 Task: Find connections with filter location Barras with filter topic #jobwith filter profile language English with filter current company SS&C Blue Prism with filter school Makhanlal Chaturvedi National University of Journalism and Communication, Bhopal with filter industry Fine Arts Schools with filter service category Corporate Law with filter keywords title Marketing Director
Action: Mouse moved to (485, 100)
Screenshot: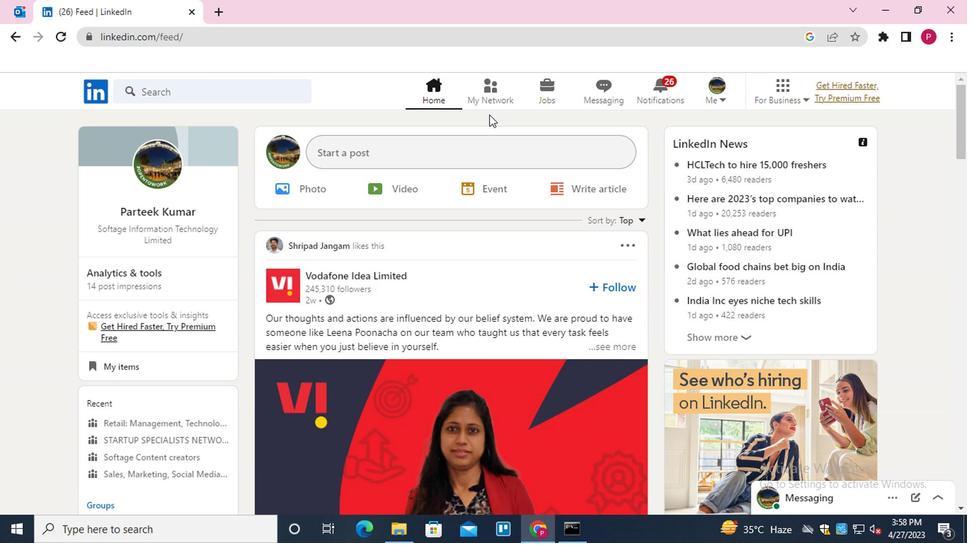 
Action: Mouse pressed left at (485, 100)
Screenshot: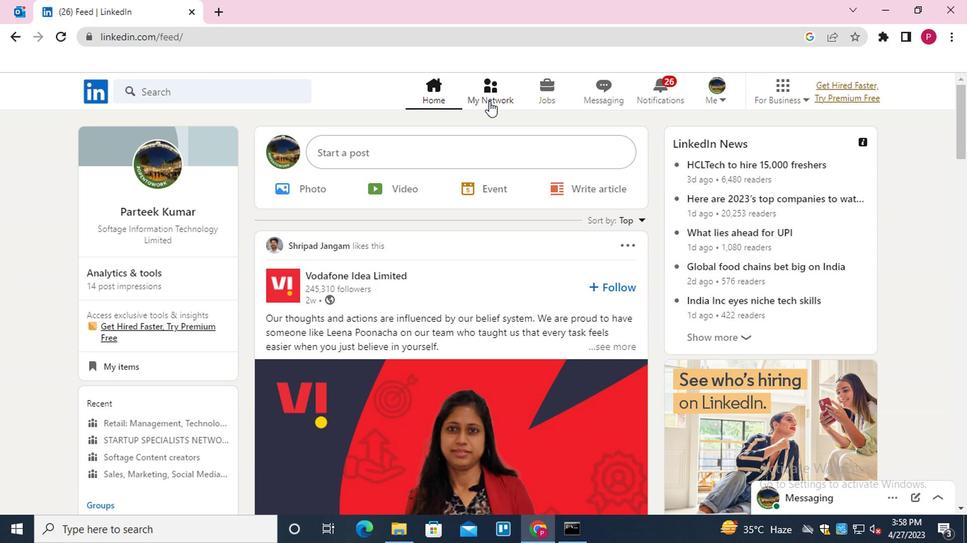 
Action: Mouse moved to (259, 177)
Screenshot: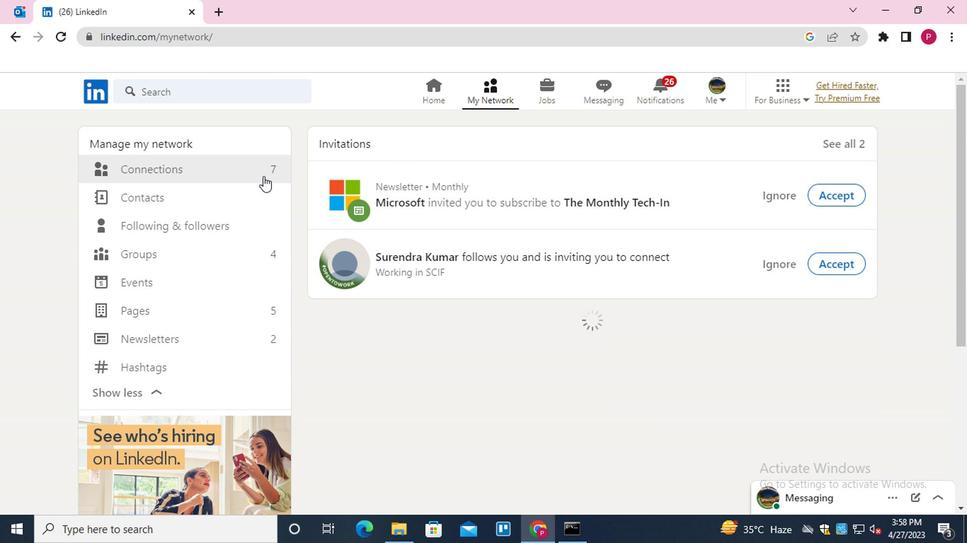 
Action: Mouse pressed left at (259, 177)
Screenshot: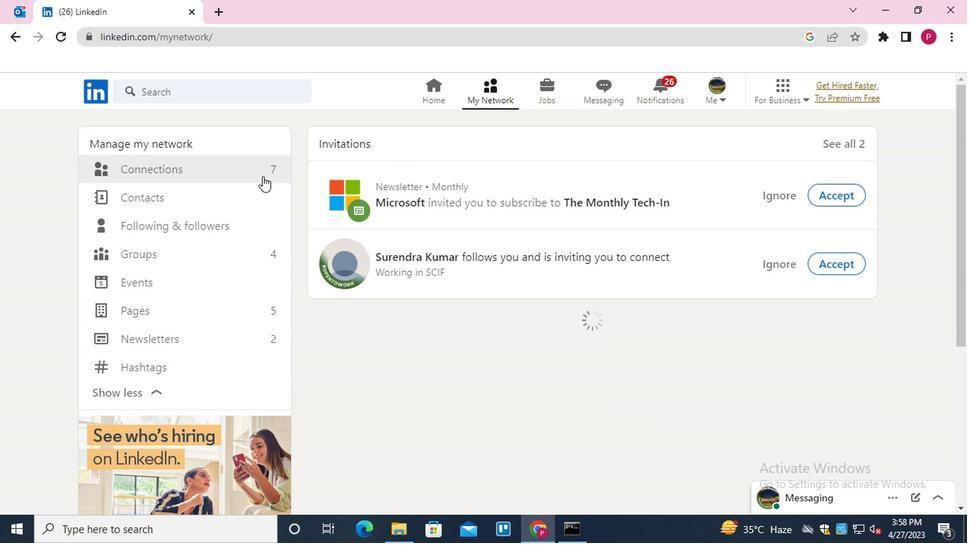 
Action: Mouse moved to (565, 171)
Screenshot: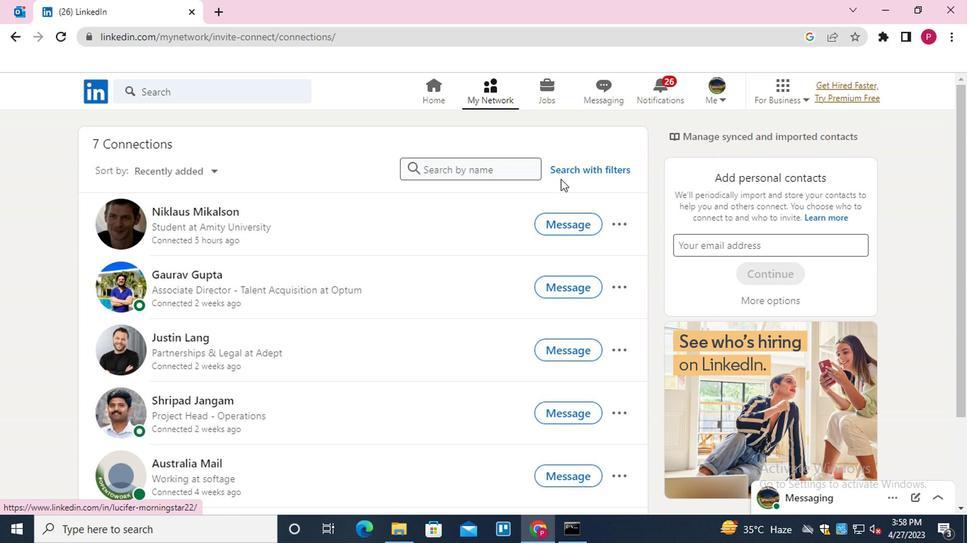 
Action: Mouse pressed left at (565, 171)
Screenshot: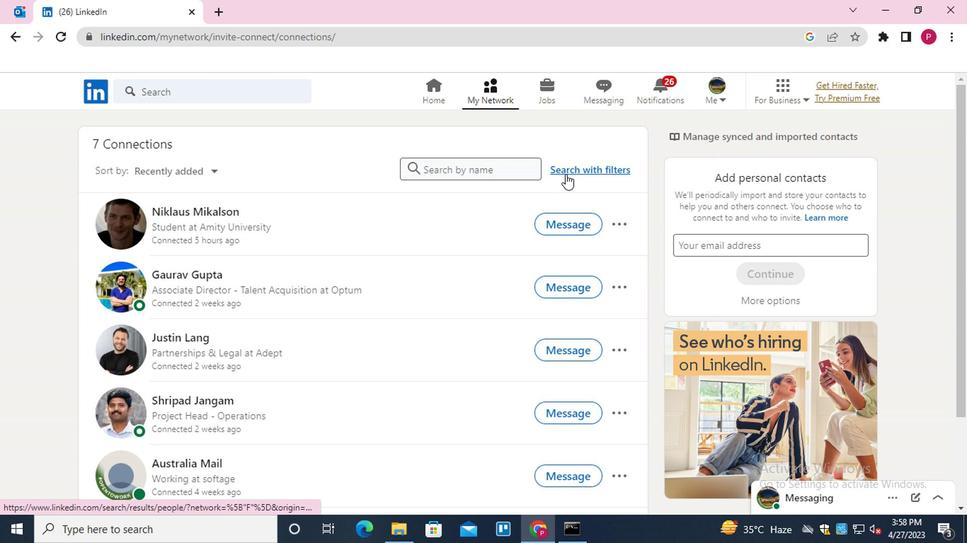 
Action: Mouse moved to (521, 134)
Screenshot: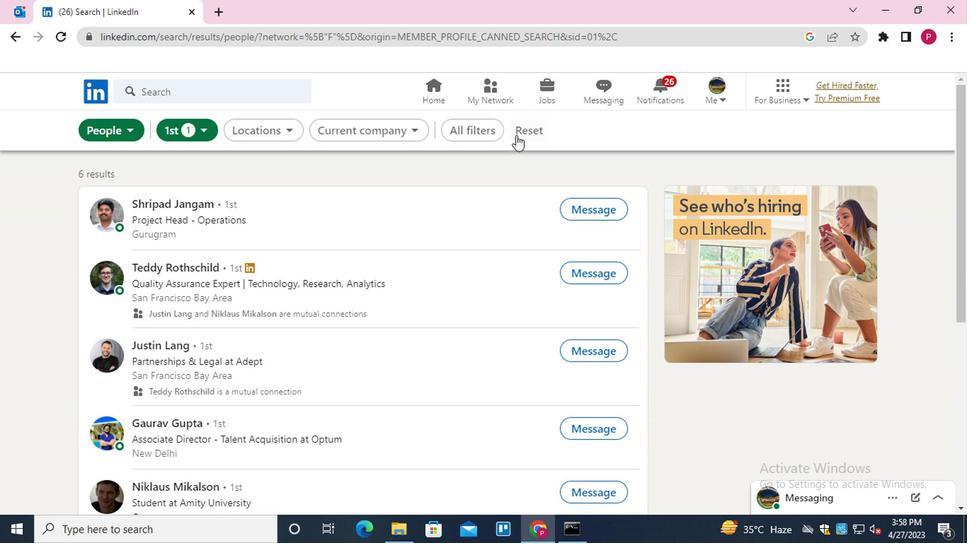 
Action: Mouse pressed left at (521, 134)
Screenshot: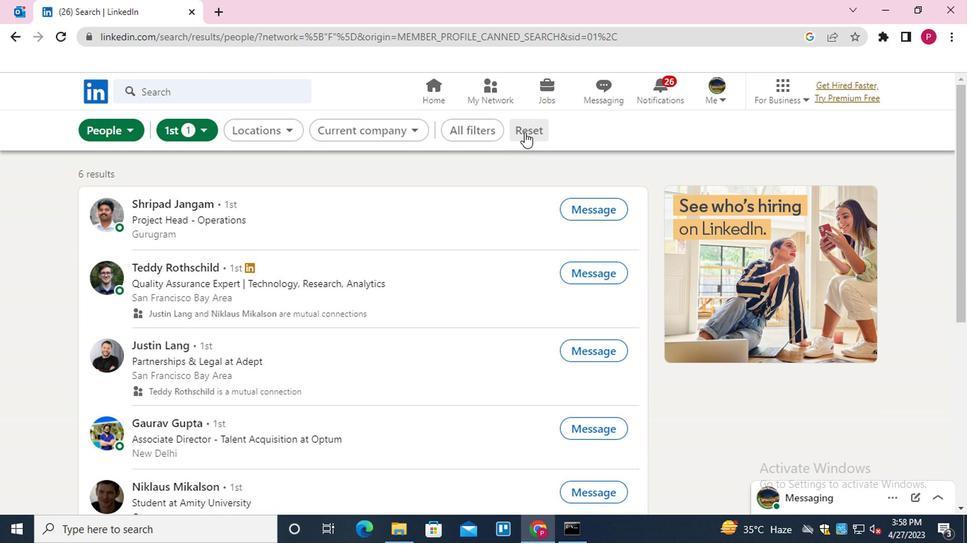 
Action: Mouse moved to (507, 137)
Screenshot: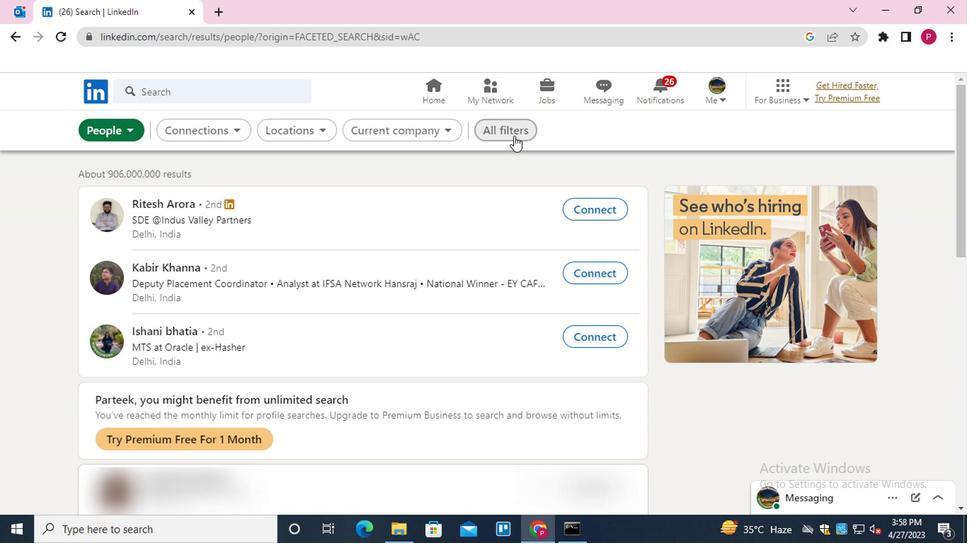 
Action: Mouse pressed left at (507, 137)
Screenshot: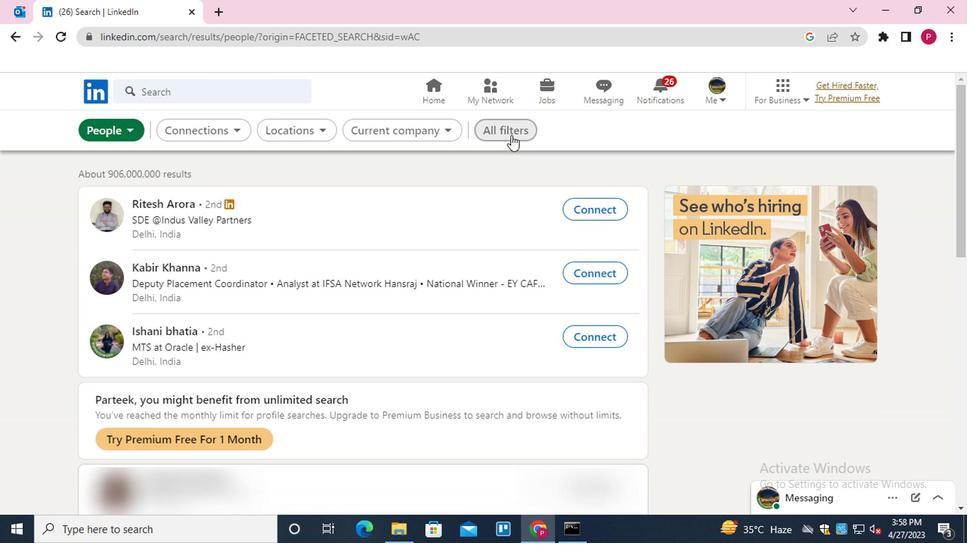
Action: Mouse moved to (664, 303)
Screenshot: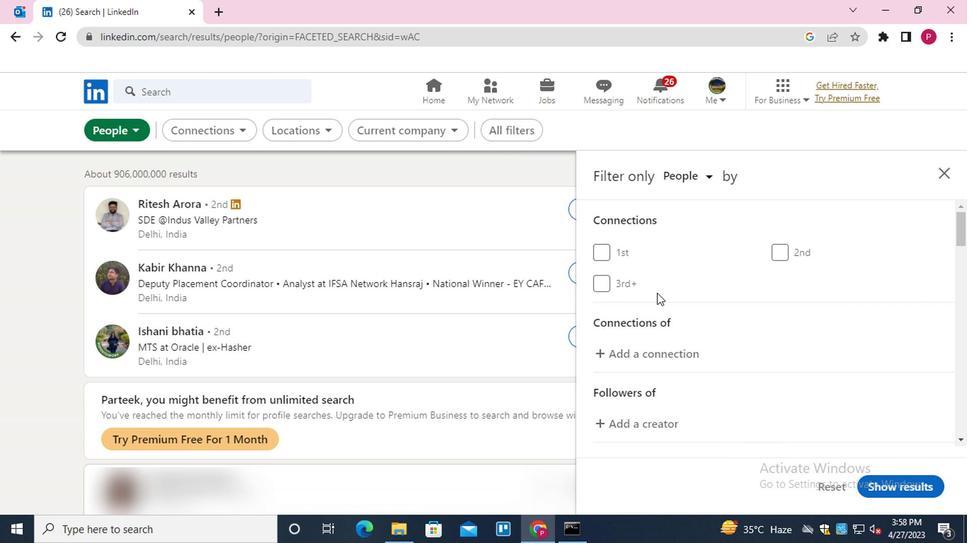 
Action: Mouse scrolled (664, 302) with delta (0, 0)
Screenshot: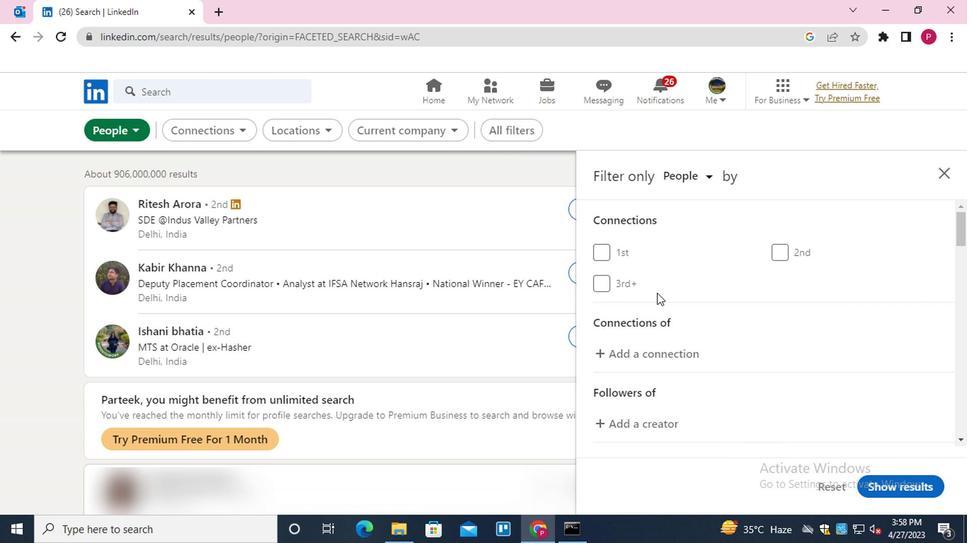 
Action: Mouse moved to (673, 312)
Screenshot: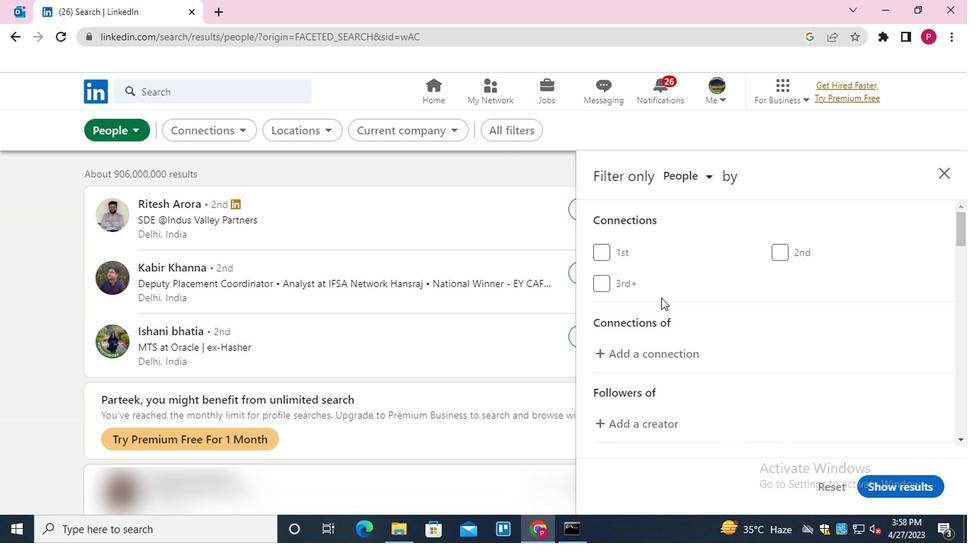 
Action: Mouse scrolled (673, 312) with delta (0, 0)
Screenshot: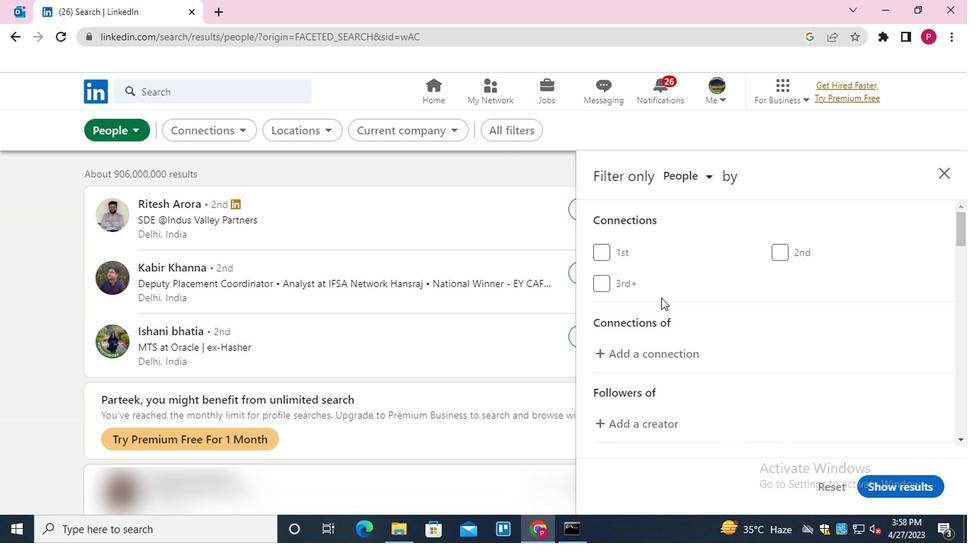 
Action: Mouse moved to (694, 325)
Screenshot: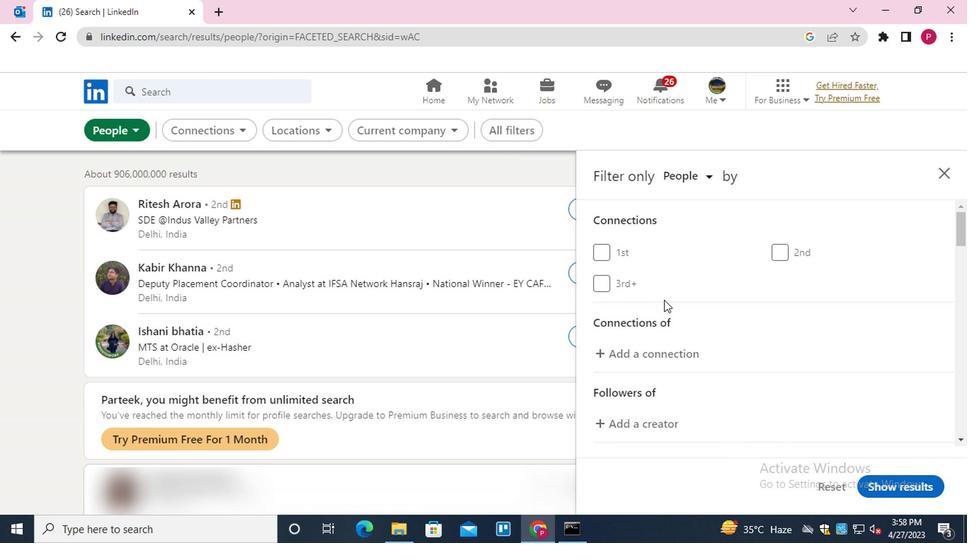
Action: Mouse scrolled (694, 325) with delta (0, 0)
Screenshot: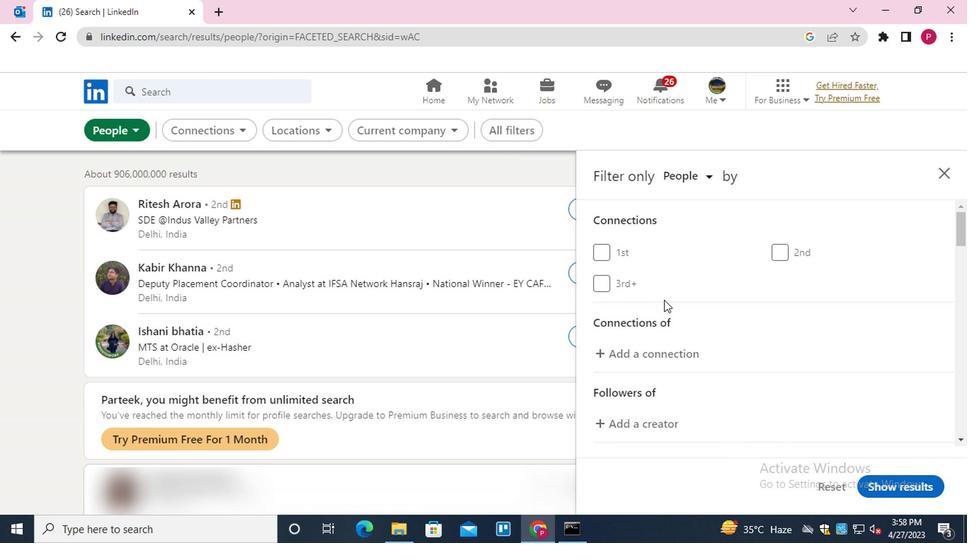 
Action: Mouse moved to (830, 400)
Screenshot: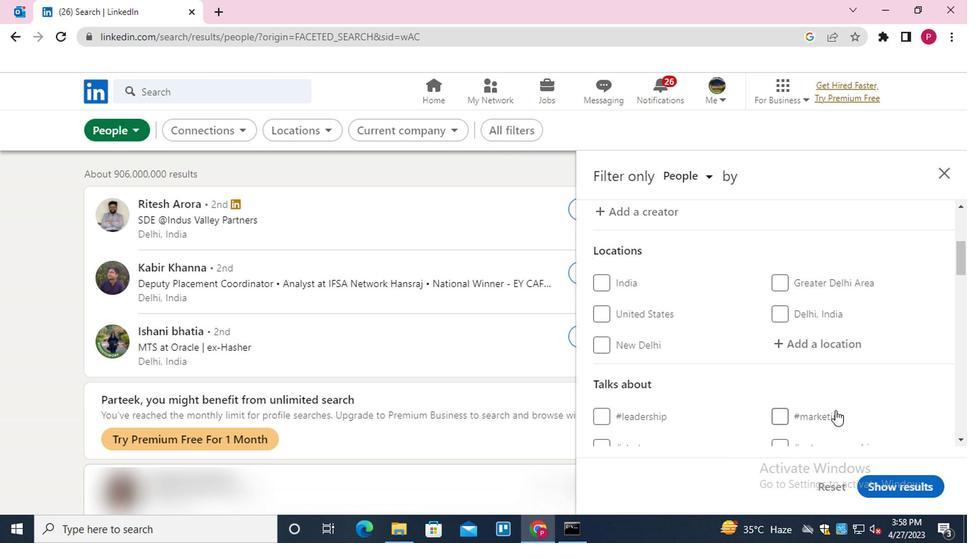 
Action: Mouse scrolled (830, 399) with delta (0, -1)
Screenshot: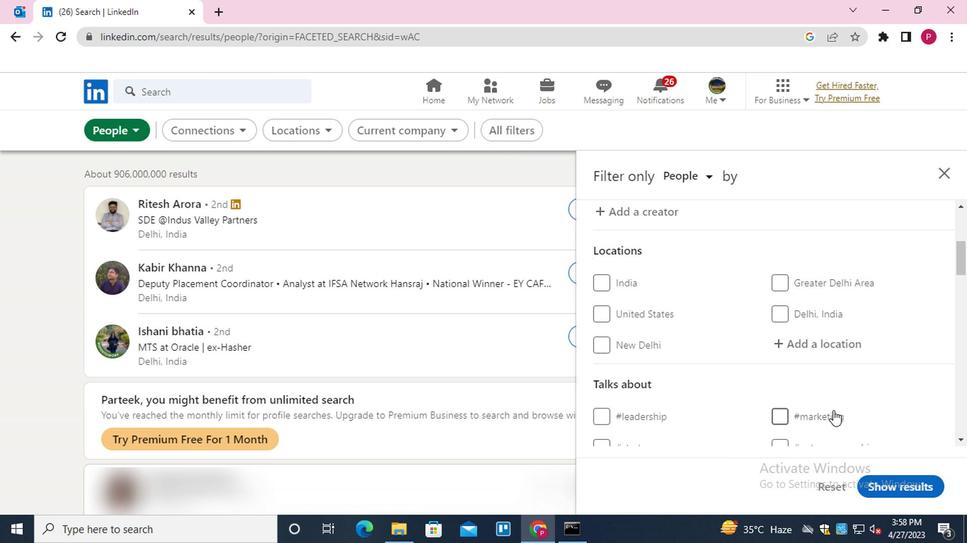 
Action: Mouse moved to (820, 400)
Screenshot: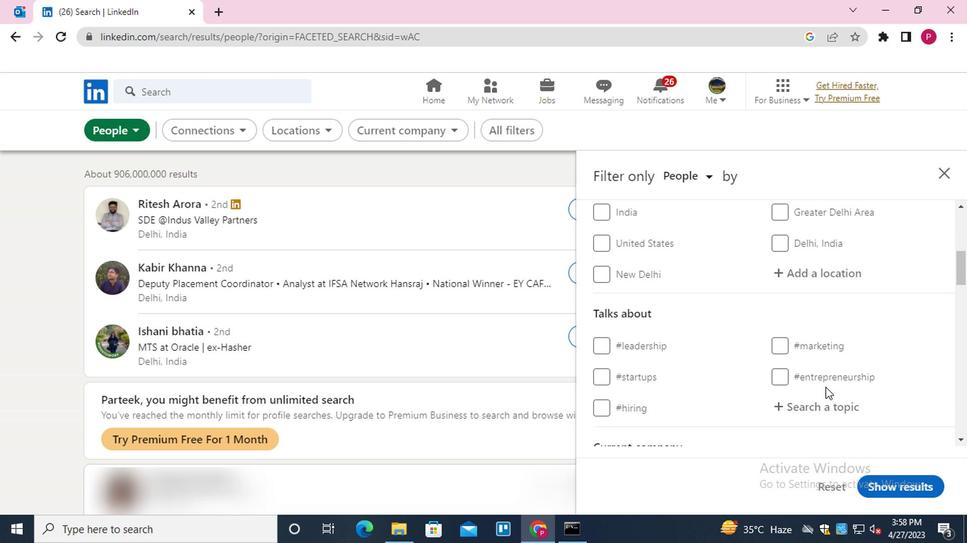 
Action: Mouse pressed left at (820, 400)
Screenshot: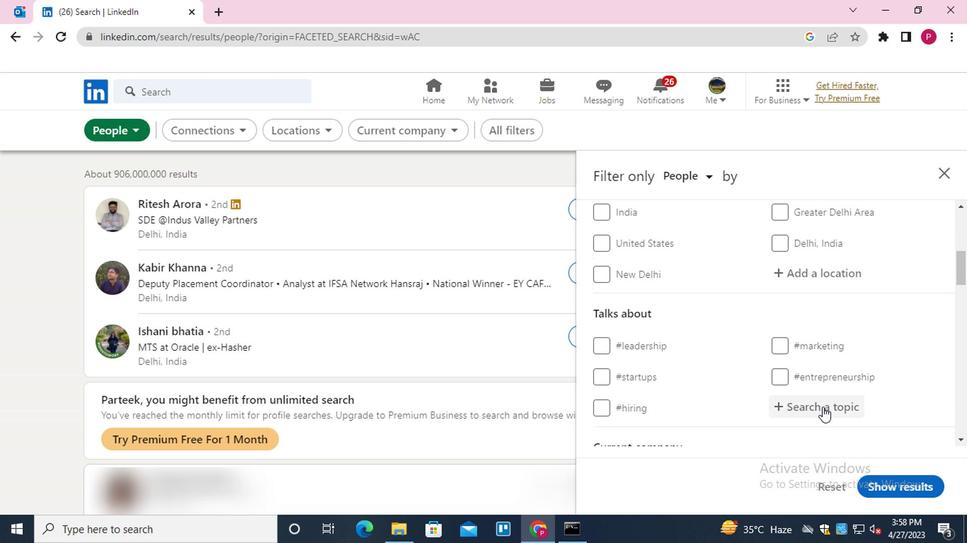 
Action: Mouse moved to (822, 275)
Screenshot: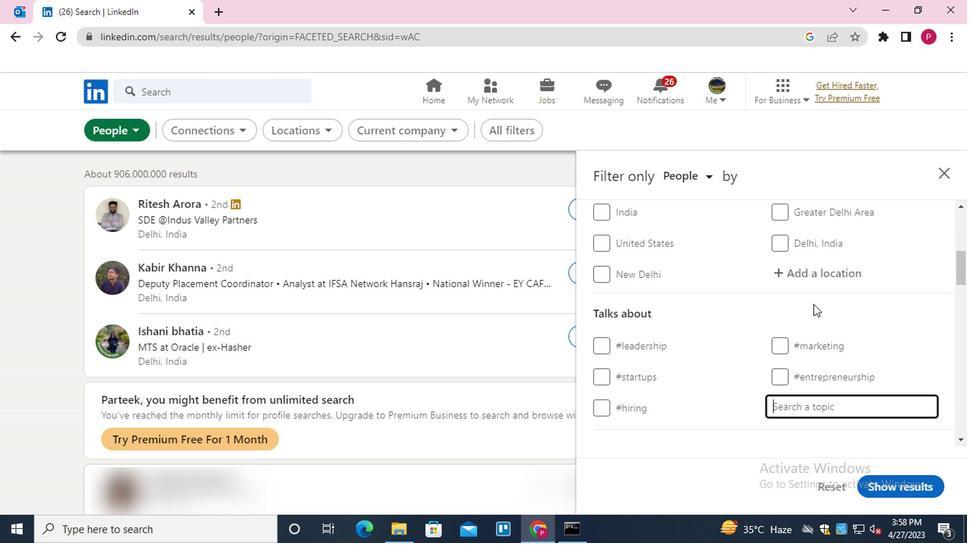 
Action: Mouse pressed left at (822, 275)
Screenshot: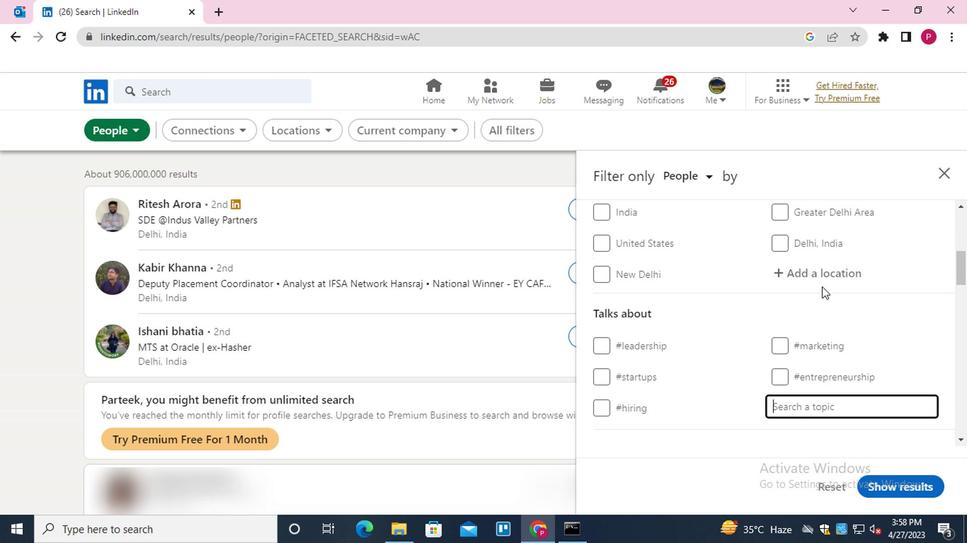 
Action: Key pressed <Key.shift>BARAS<Key.backspace><Key.backspace><Key.backspace>RRAS<Key.down><Key.enter>
Screenshot: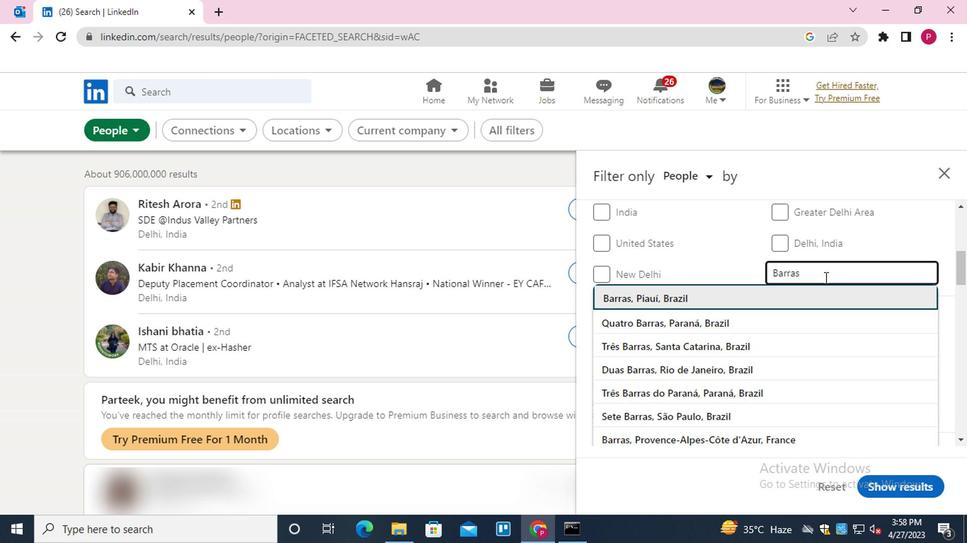 
Action: Mouse moved to (748, 294)
Screenshot: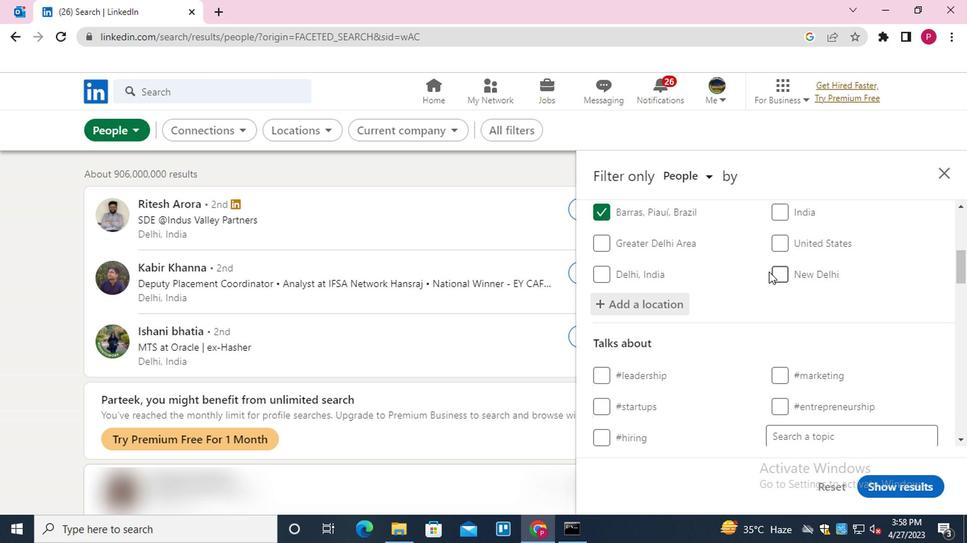 
Action: Mouse scrolled (748, 293) with delta (0, -1)
Screenshot: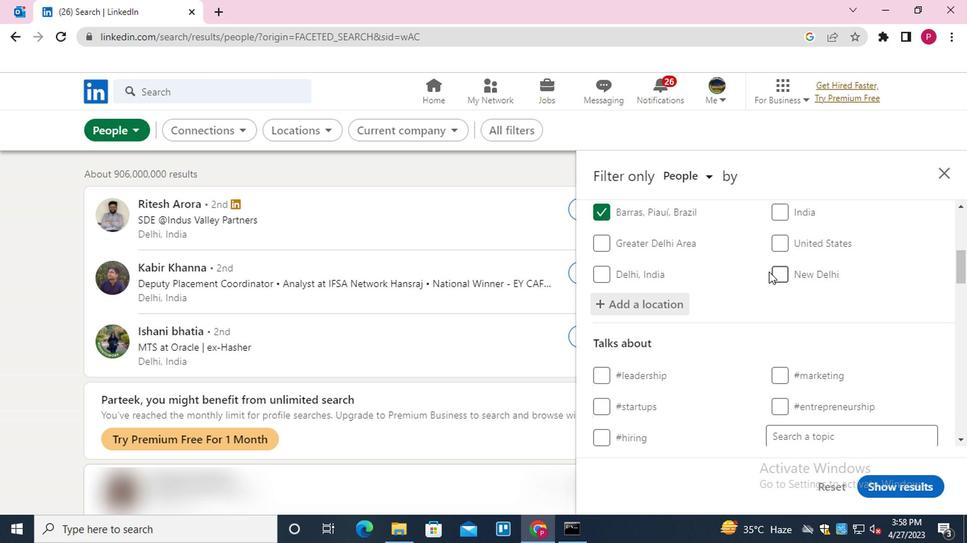 
Action: Mouse moved to (748, 295)
Screenshot: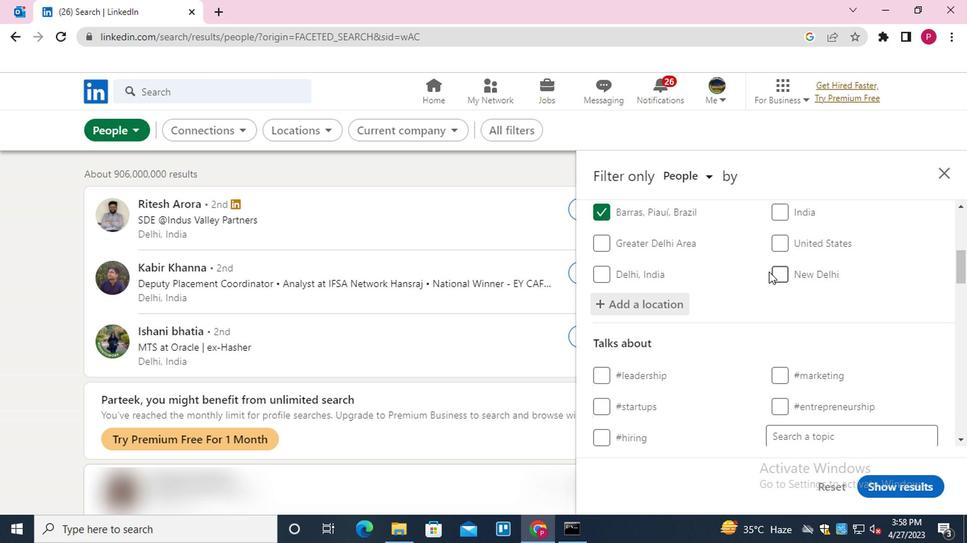 
Action: Mouse scrolled (748, 295) with delta (0, 0)
Screenshot: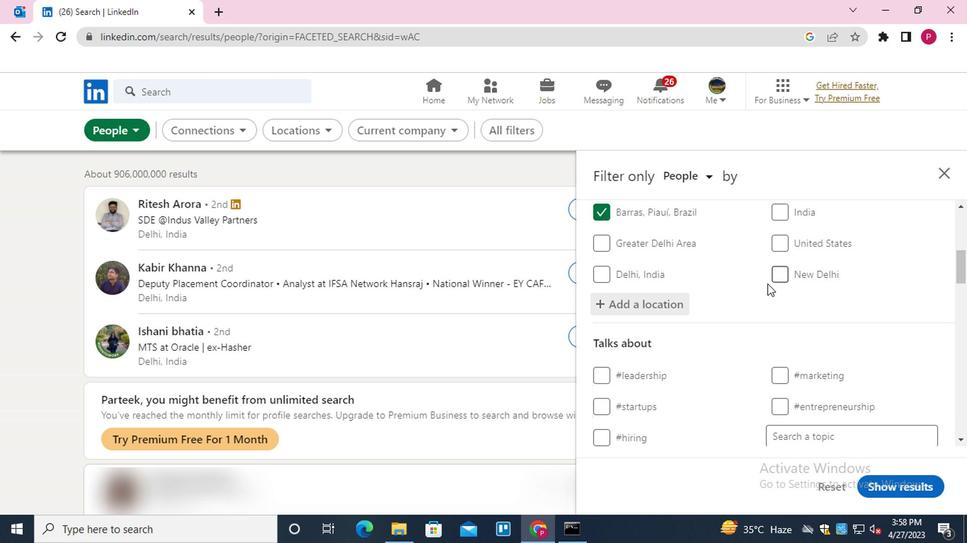 
Action: Mouse moved to (748, 296)
Screenshot: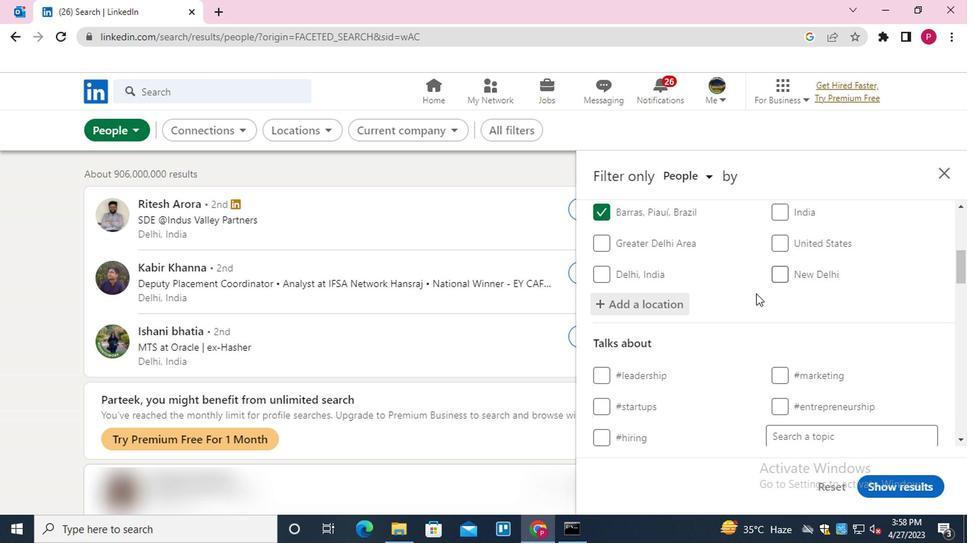 
Action: Mouse scrolled (748, 295) with delta (0, -1)
Screenshot: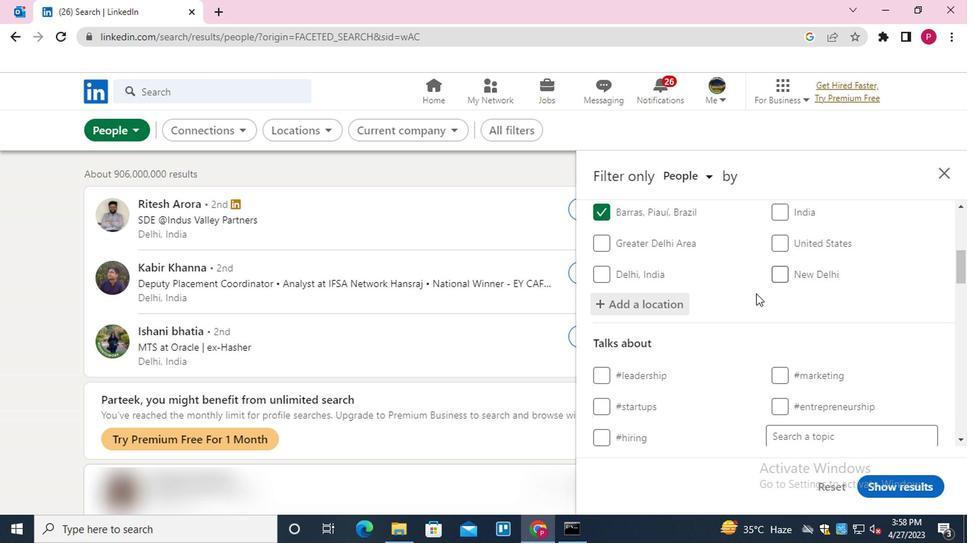 
Action: Mouse moved to (834, 217)
Screenshot: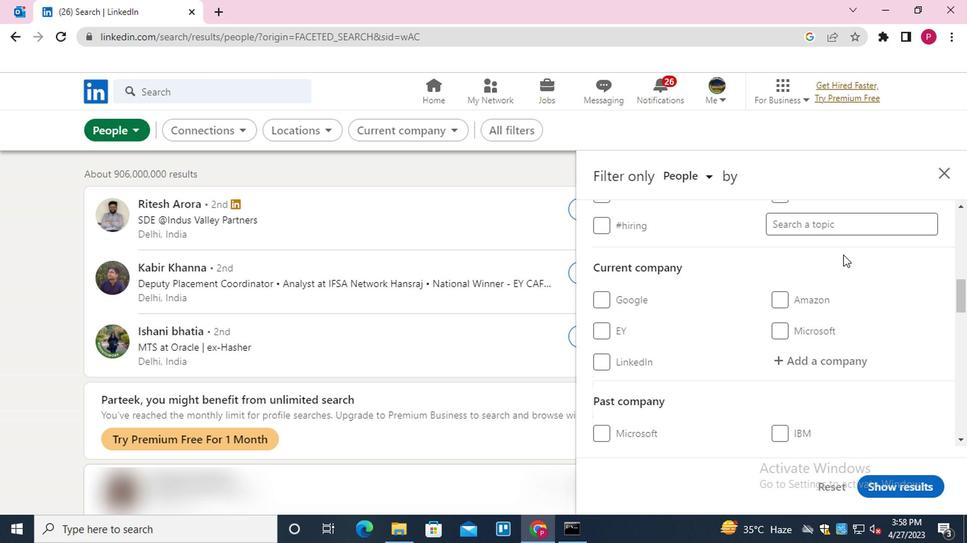 
Action: Mouse pressed left at (834, 217)
Screenshot: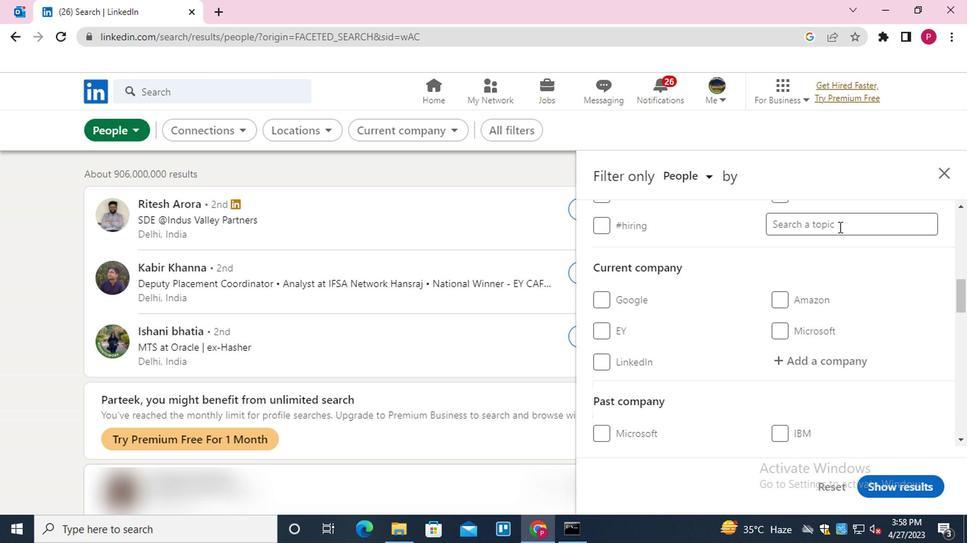
Action: Key pressed JOB<Key.down><Key.enter>
Screenshot: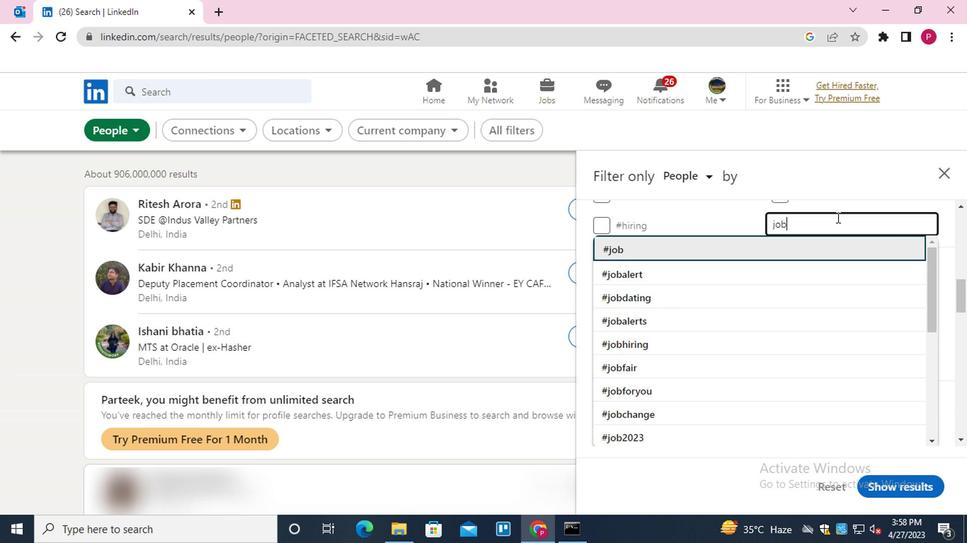 
Action: Mouse moved to (772, 274)
Screenshot: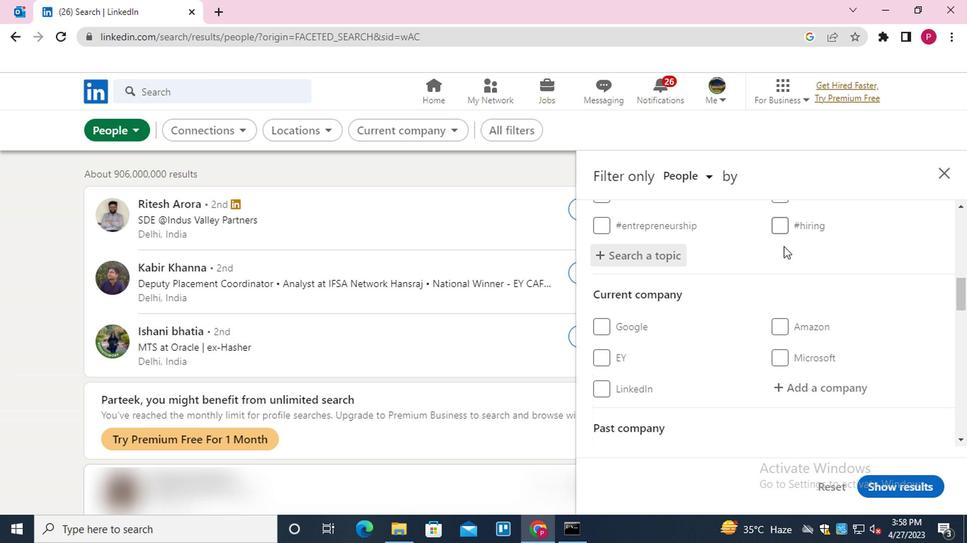 
Action: Mouse scrolled (772, 273) with delta (0, -1)
Screenshot: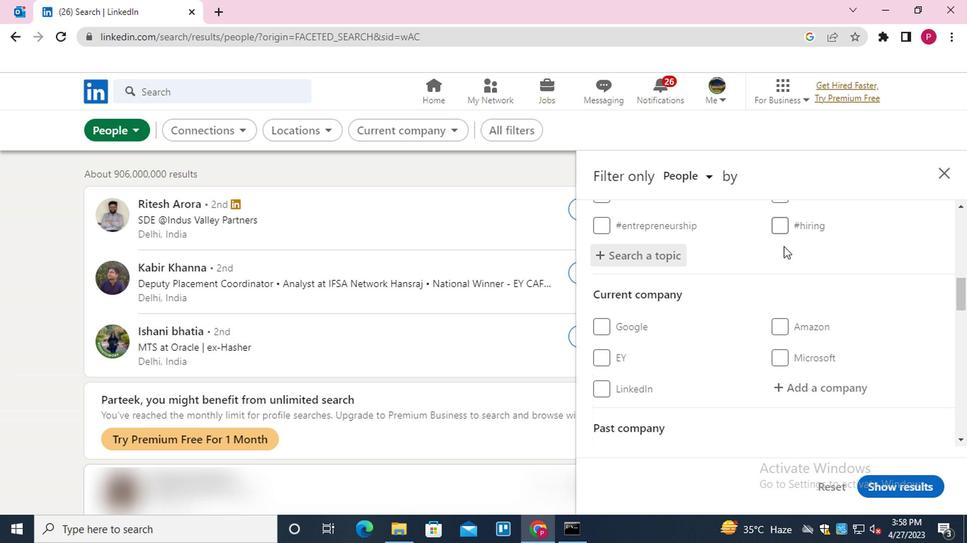 
Action: Mouse moved to (770, 285)
Screenshot: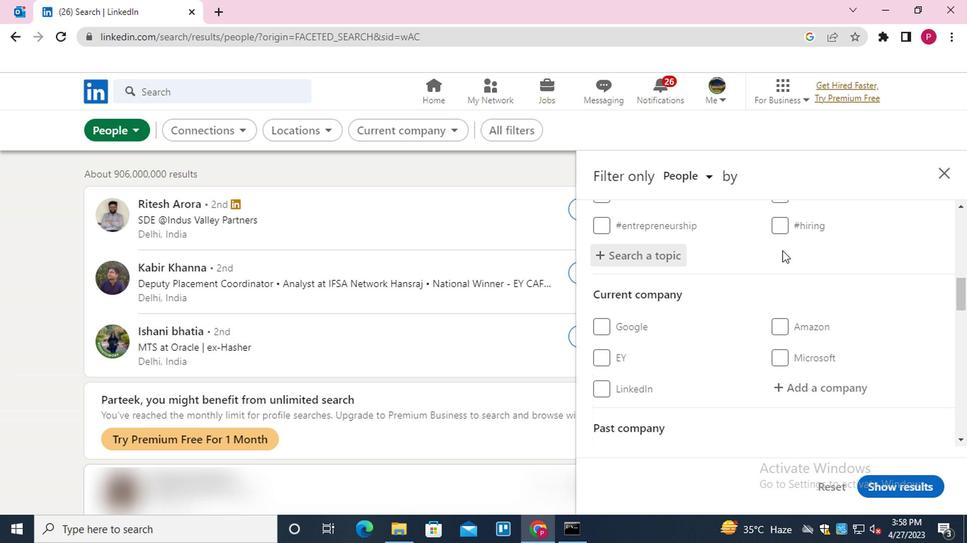 
Action: Mouse scrolled (770, 284) with delta (0, -1)
Screenshot: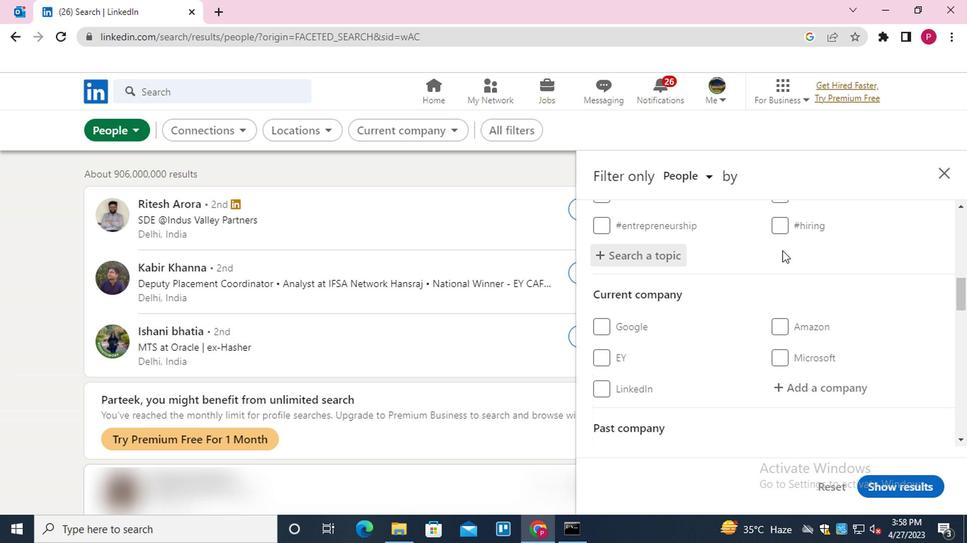 
Action: Mouse moved to (767, 289)
Screenshot: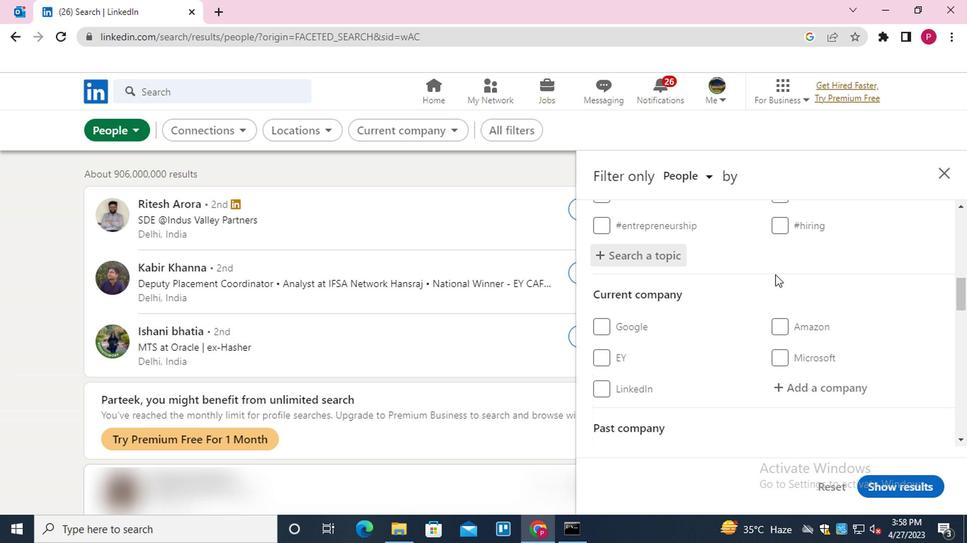 
Action: Mouse scrolled (767, 289) with delta (0, 0)
Screenshot: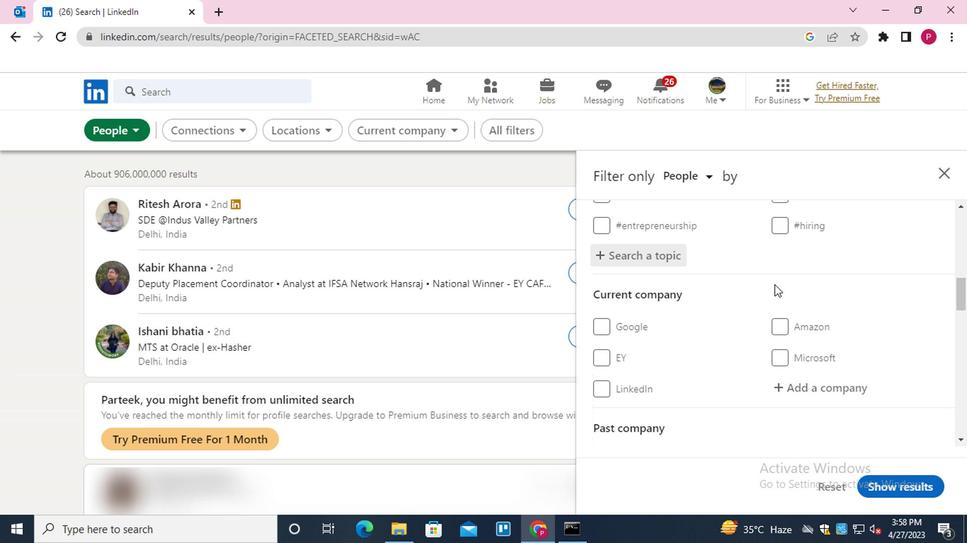 
Action: Mouse moved to (761, 295)
Screenshot: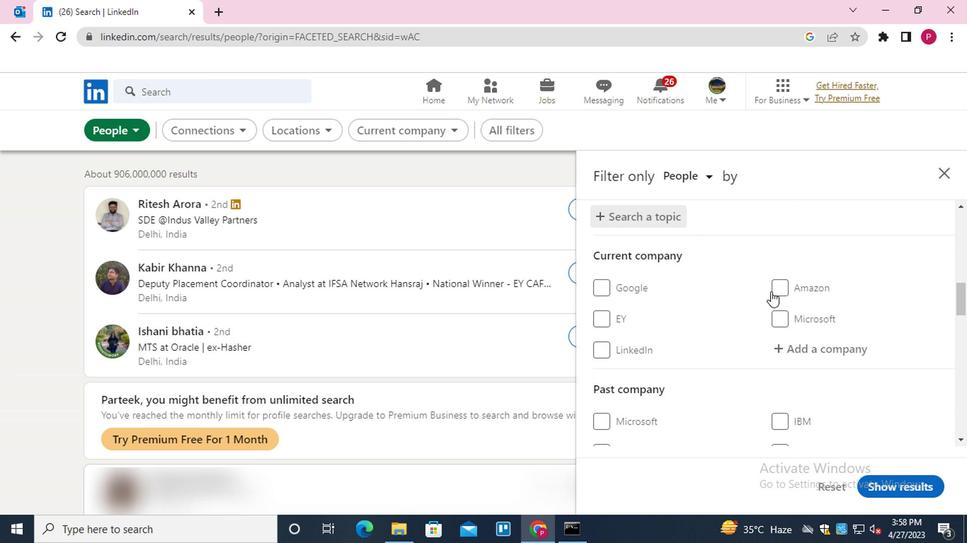 
Action: Mouse scrolled (761, 294) with delta (0, 0)
Screenshot: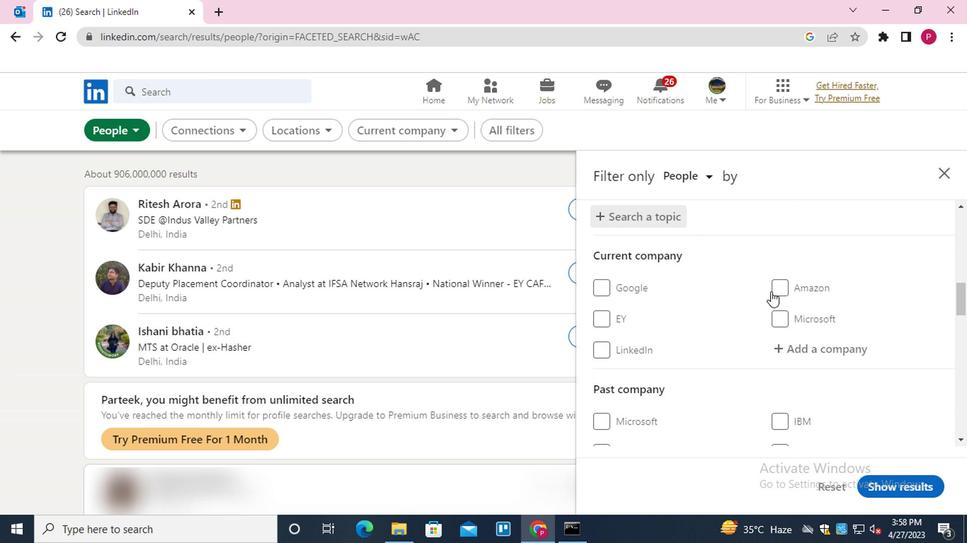 
Action: Mouse moved to (759, 296)
Screenshot: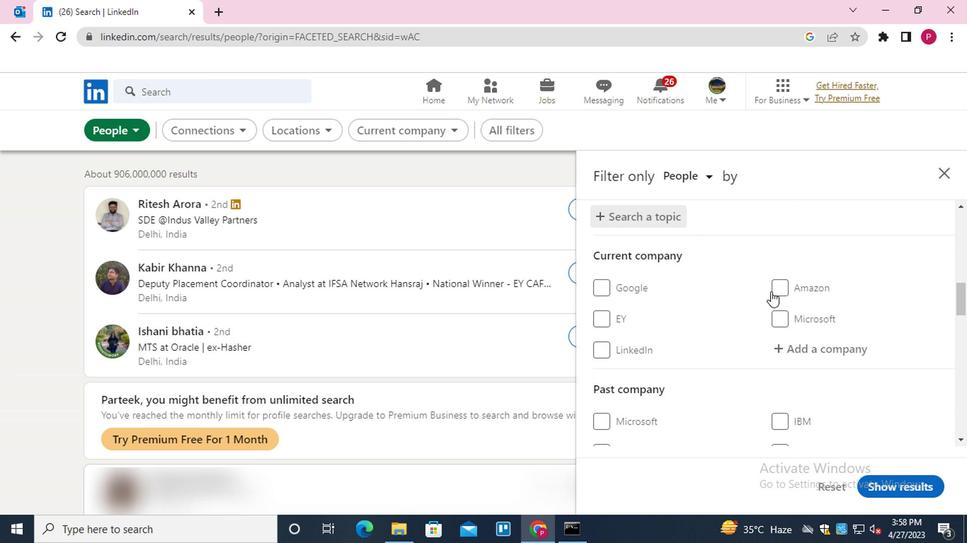 
Action: Mouse scrolled (759, 295) with delta (0, -1)
Screenshot: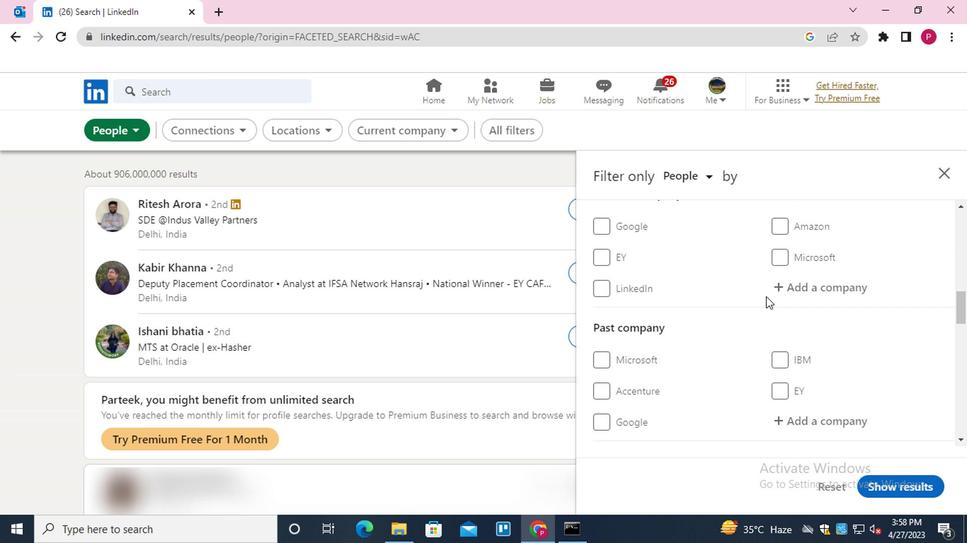 
Action: Mouse moved to (718, 324)
Screenshot: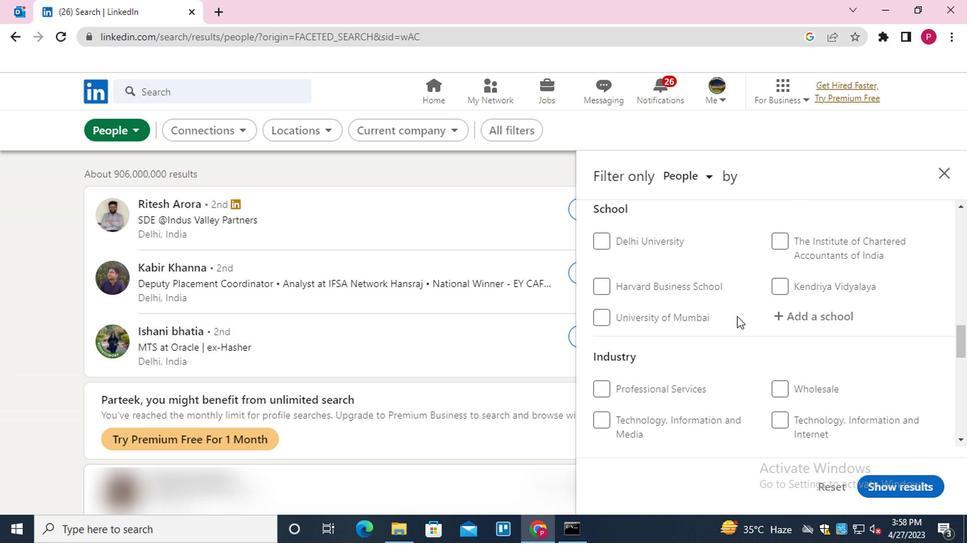 
Action: Mouse scrolled (718, 323) with delta (0, 0)
Screenshot: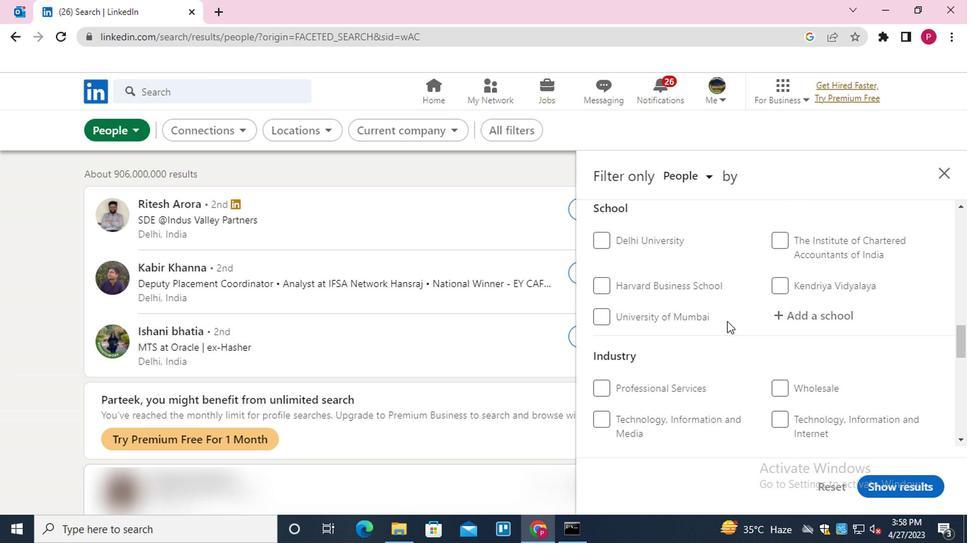 
Action: Mouse moved to (717, 327)
Screenshot: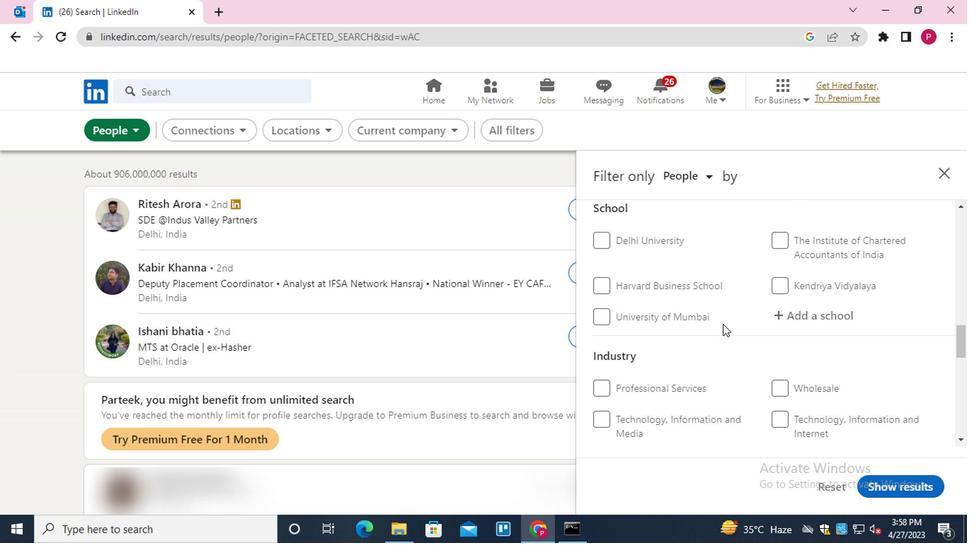 
Action: Mouse scrolled (717, 326) with delta (0, 0)
Screenshot: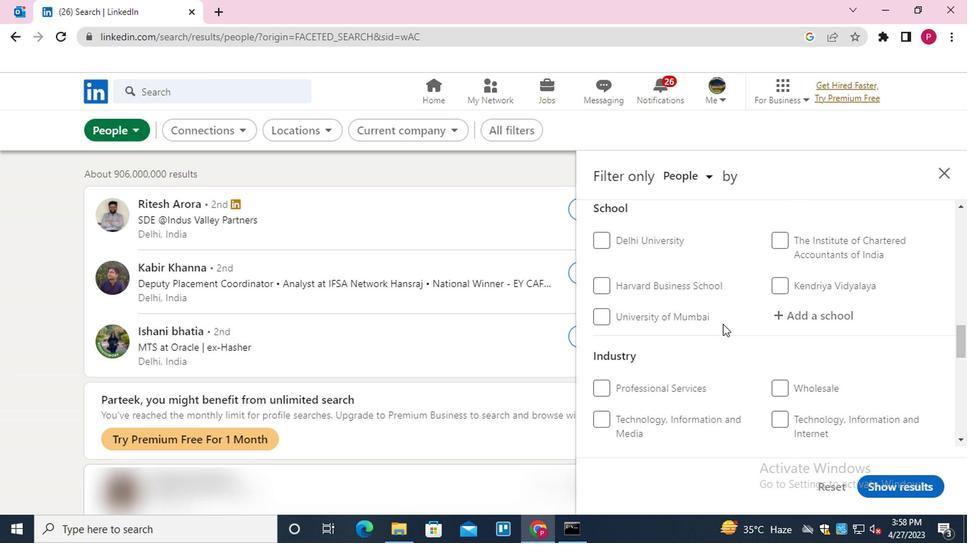 
Action: Mouse scrolled (717, 326) with delta (0, 0)
Screenshot: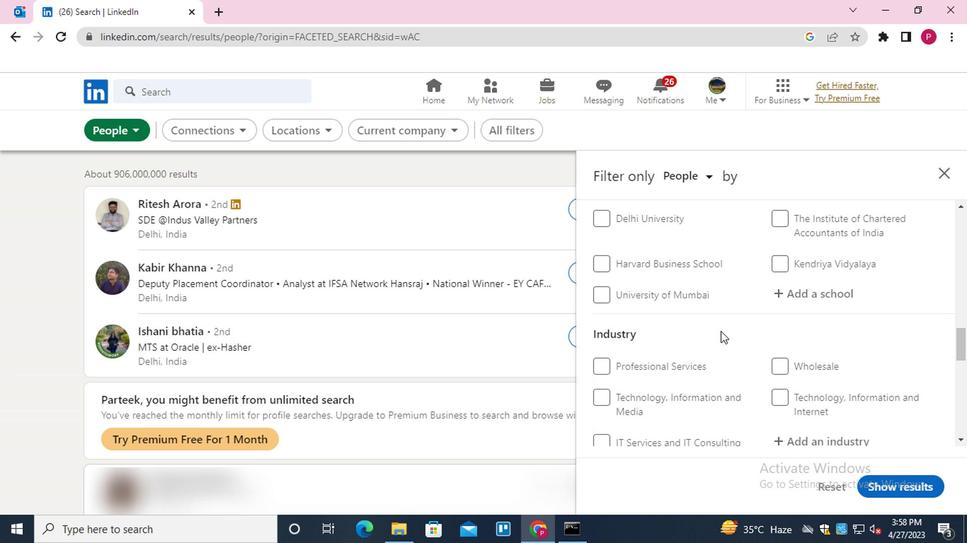 
Action: Mouse moved to (721, 329)
Screenshot: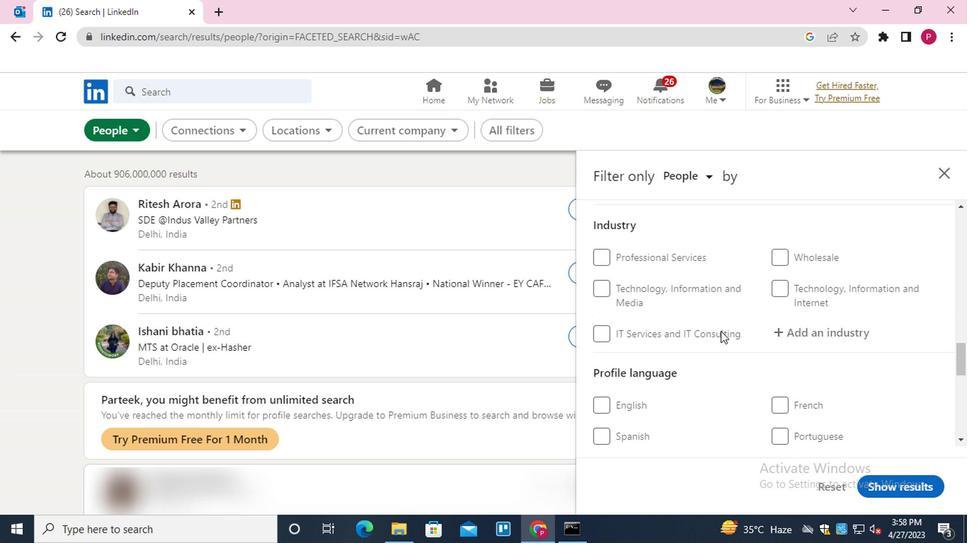 
Action: Mouse scrolled (721, 328) with delta (0, 0)
Screenshot: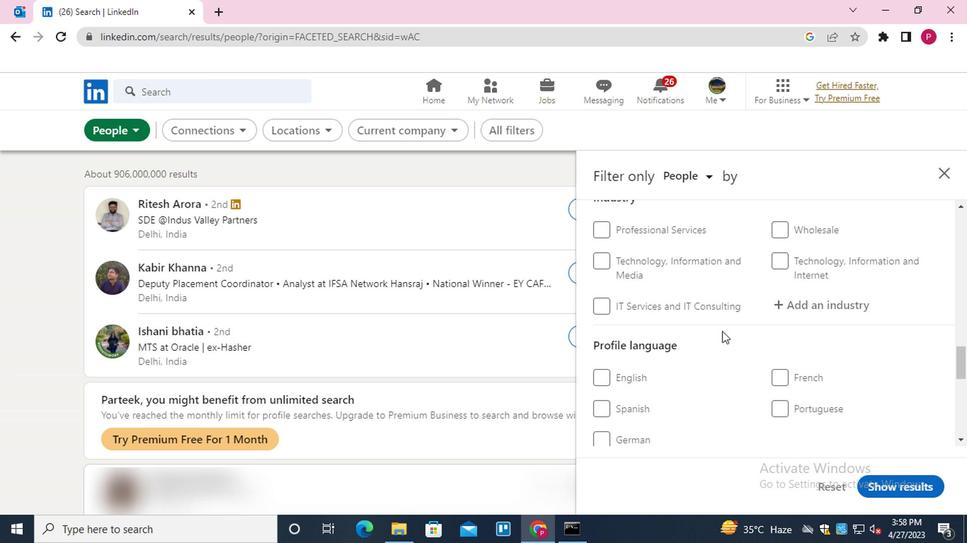 
Action: Mouse moved to (722, 334)
Screenshot: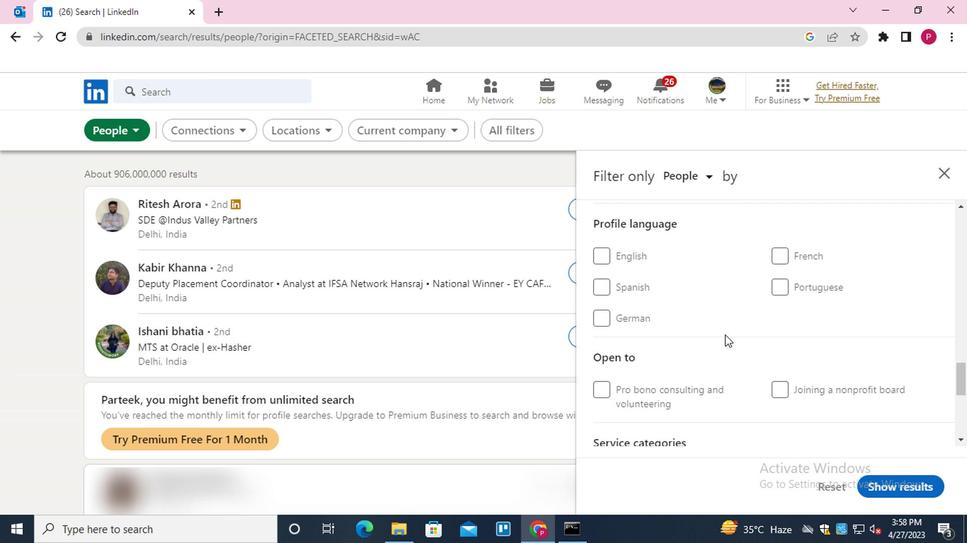 
Action: Mouse scrolled (722, 333) with delta (0, -1)
Screenshot: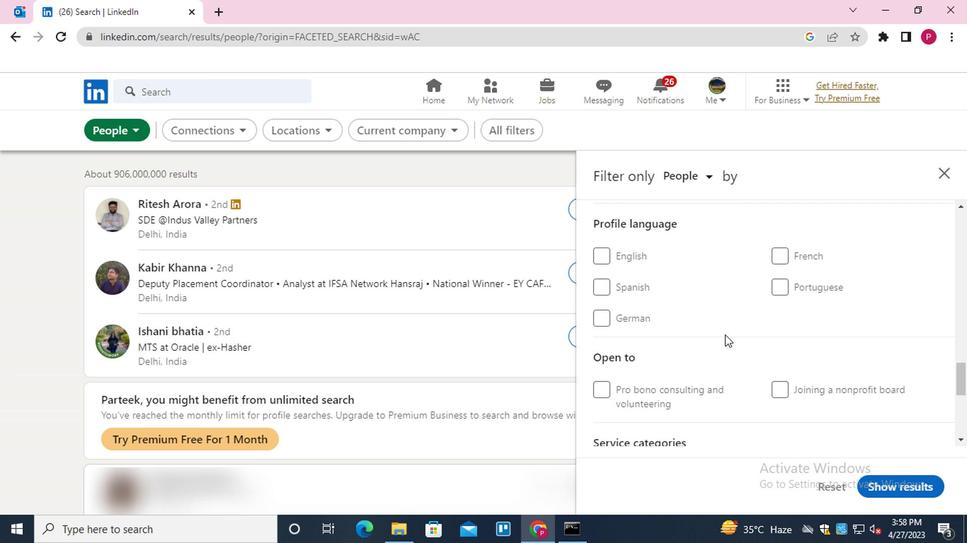 
Action: Mouse moved to (721, 336)
Screenshot: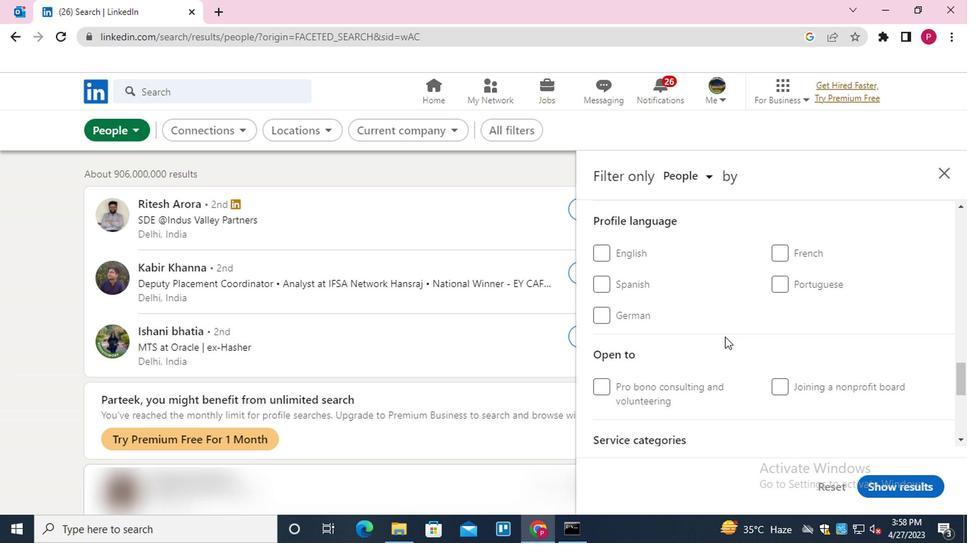 
Action: Mouse scrolled (721, 336) with delta (0, 0)
Screenshot: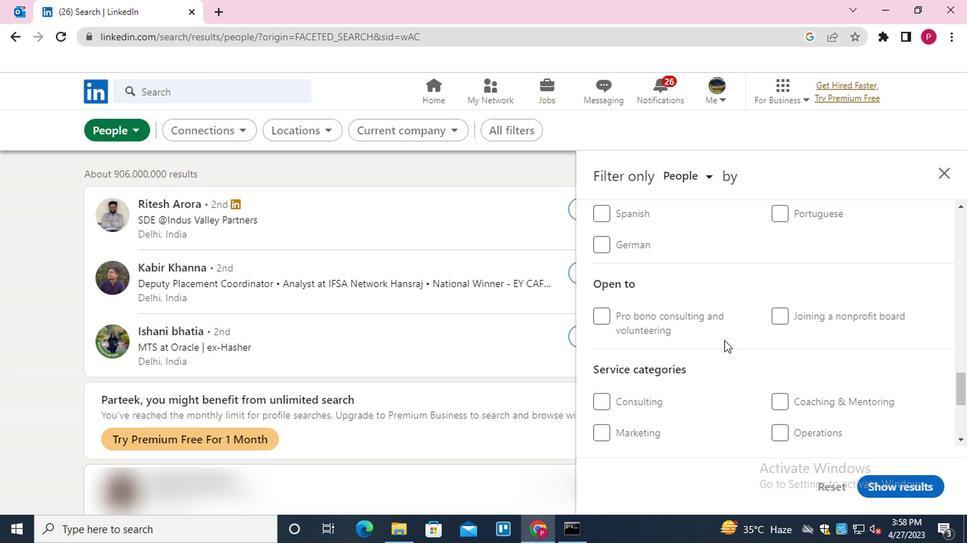 
Action: Mouse moved to (637, 256)
Screenshot: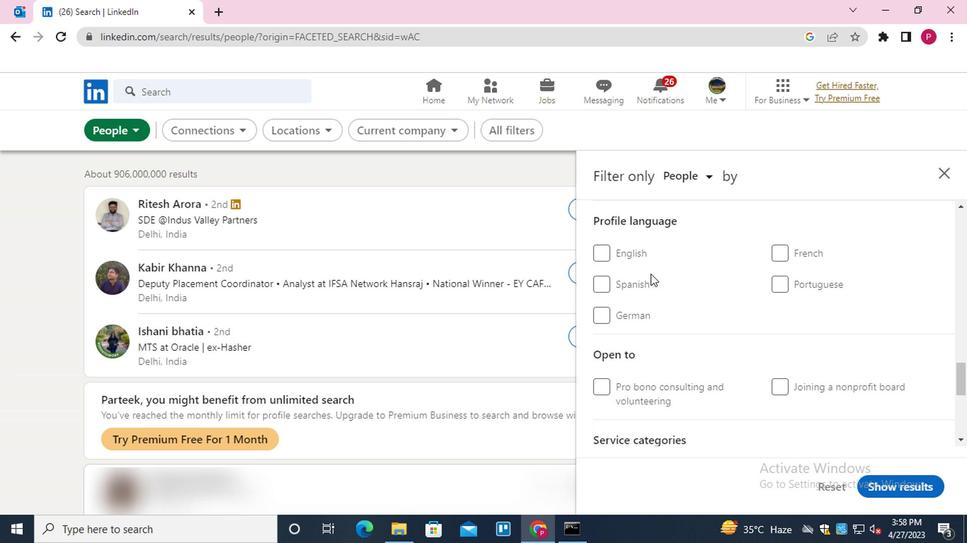 
Action: Mouse pressed left at (637, 256)
Screenshot: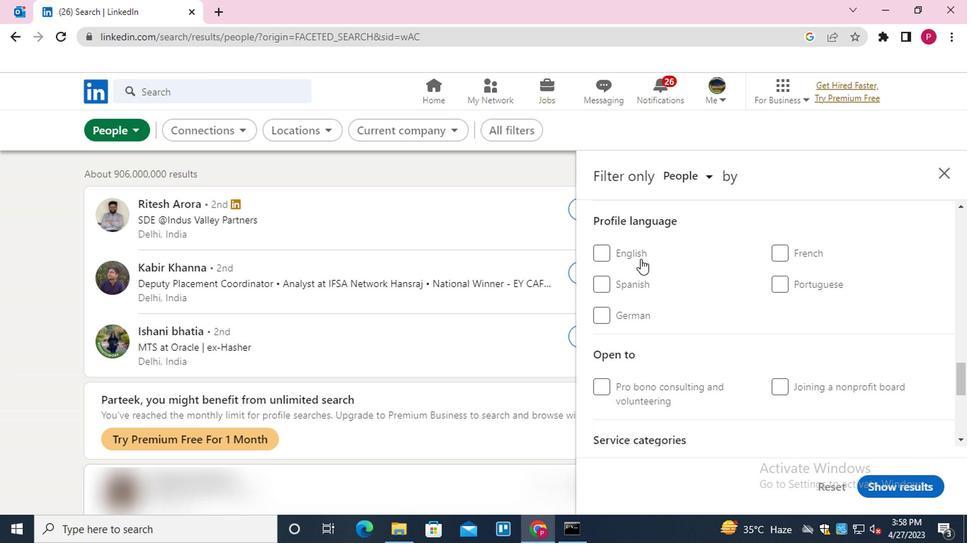 
Action: Mouse moved to (669, 269)
Screenshot: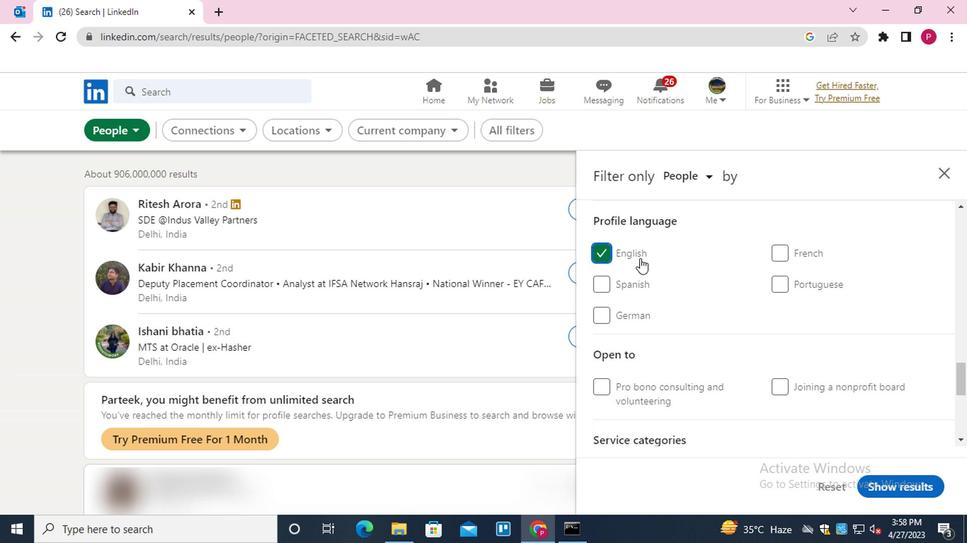 
Action: Mouse scrolled (669, 270) with delta (0, 0)
Screenshot: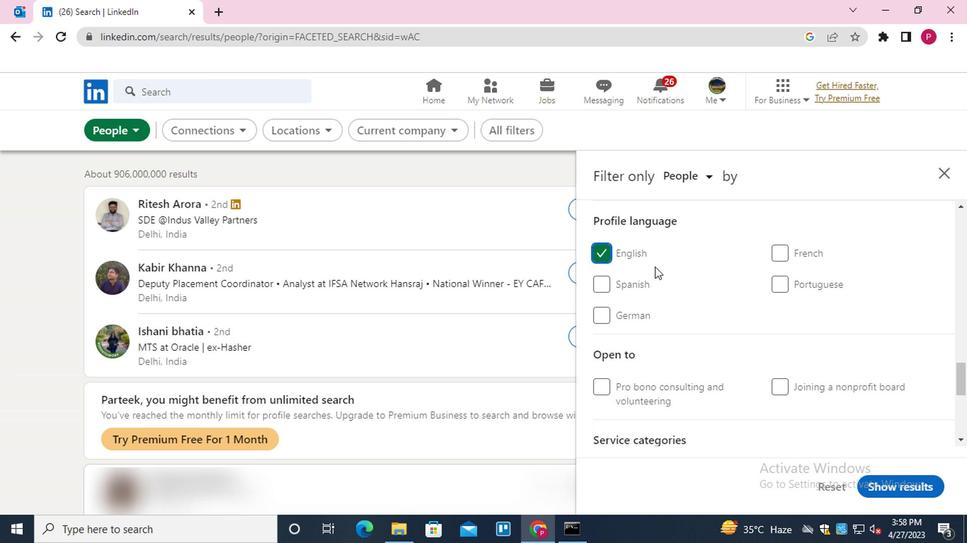 
Action: Mouse scrolled (669, 270) with delta (0, 0)
Screenshot: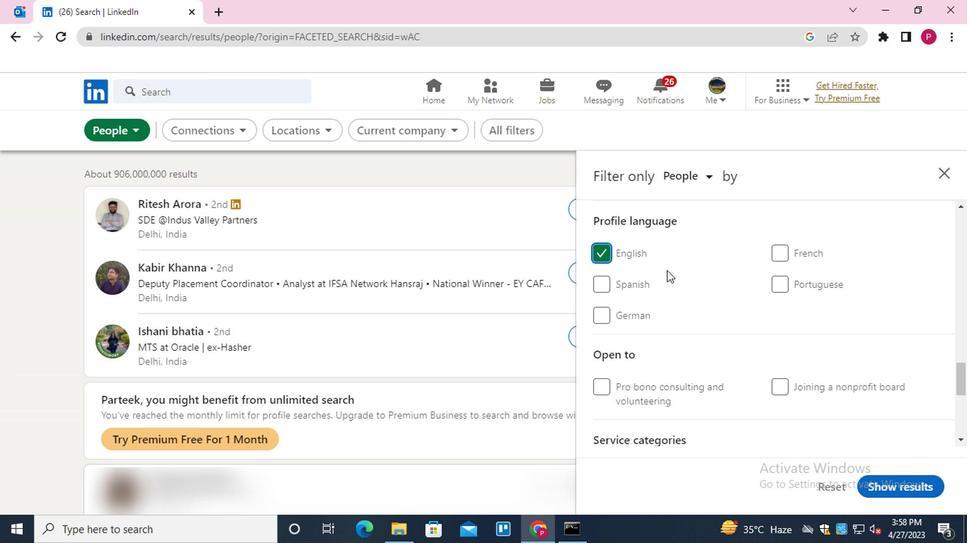 
Action: Mouse scrolled (669, 270) with delta (0, 0)
Screenshot: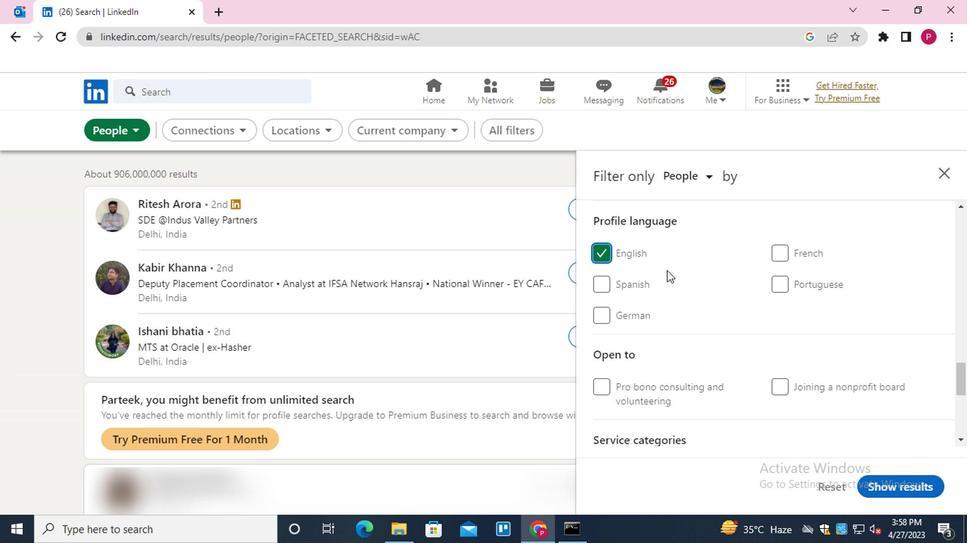 
Action: Mouse scrolled (669, 270) with delta (0, 0)
Screenshot: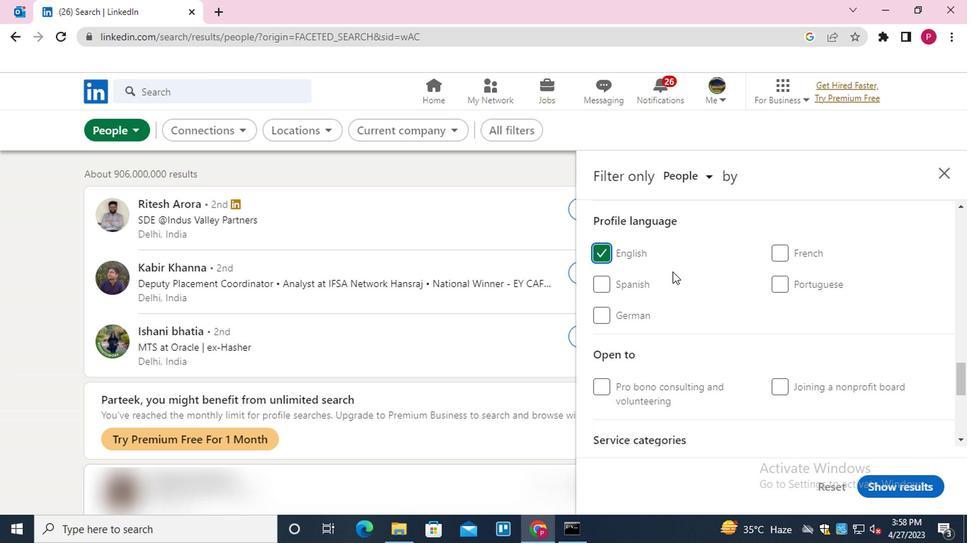 
Action: Mouse scrolled (669, 270) with delta (0, 0)
Screenshot: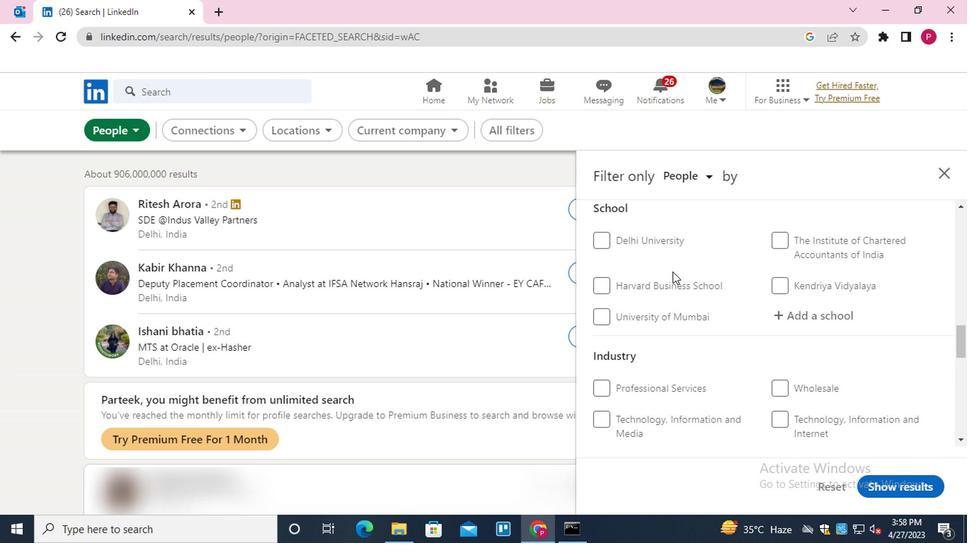 
Action: Mouse scrolled (669, 270) with delta (0, 0)
Screenshot: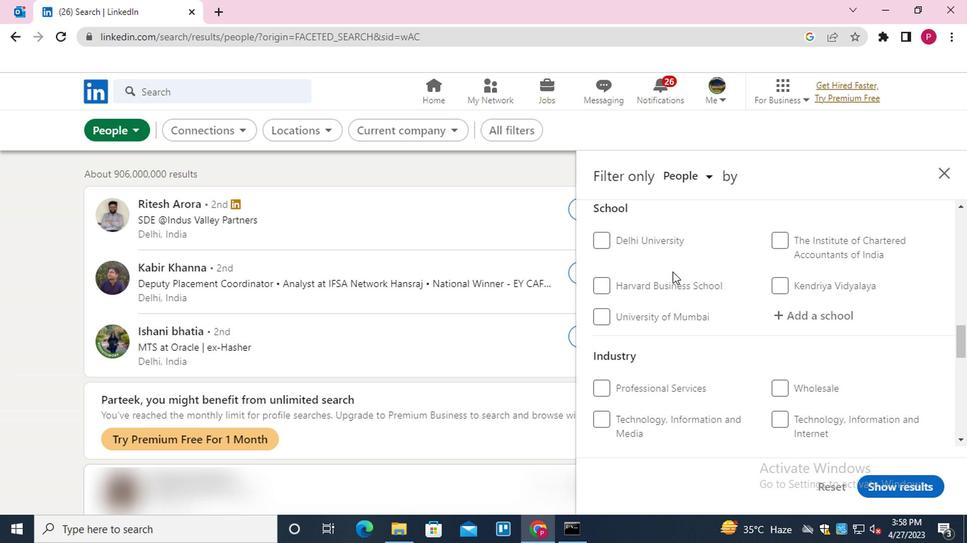 
Action: Mouse scrolled (669, 270) with delta (0, 0)
Screenshot: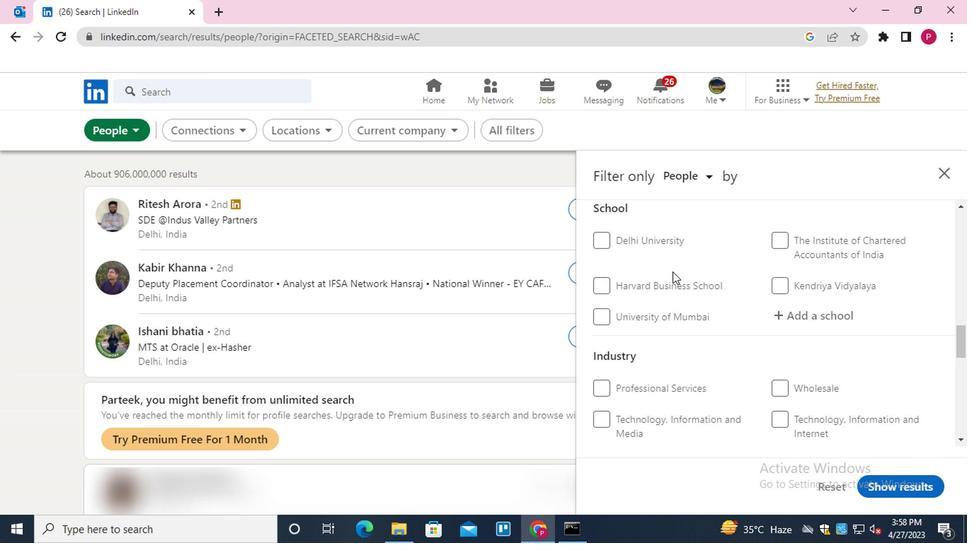 
Action: Mouse scrolled (669, 270) with delta (0, 0)
Screenshot: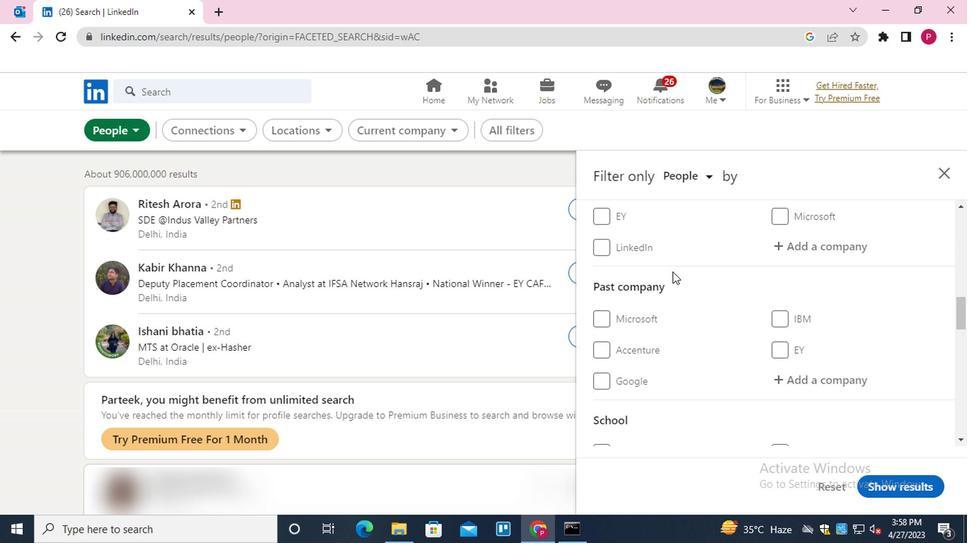 
Action: Mouse scrolled (669, 270) with delta (0, 0)
Screenshot: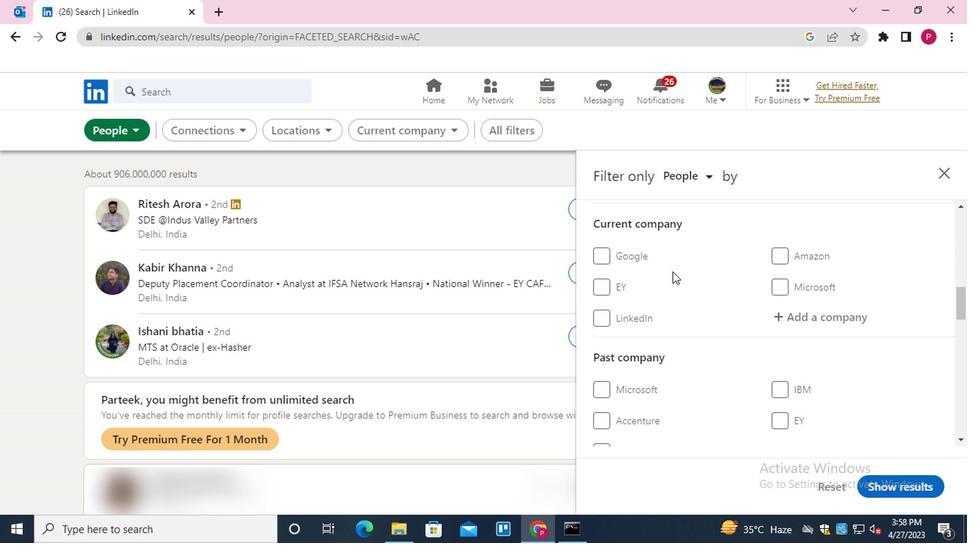 
Action: Mouse moved to (812, 375)
Screenshot: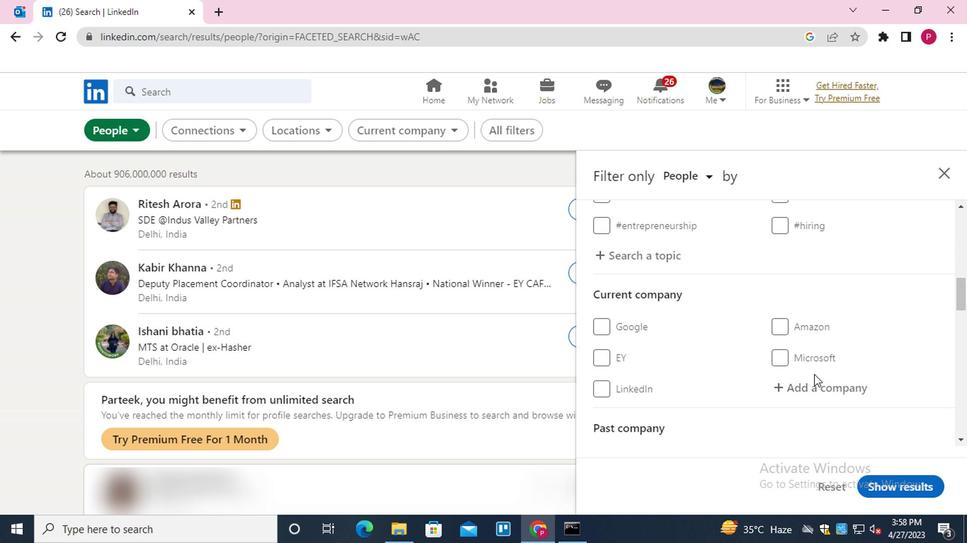 
Action: Mouse pressed left at (812, 375)
Screenshot: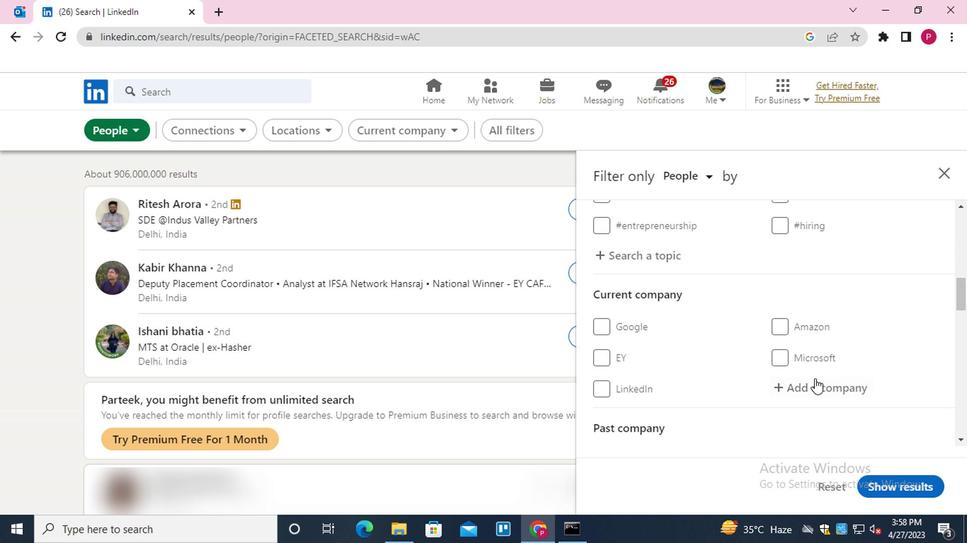 
Action: Key pressed <Key.shift><Key.shift><Key.shift>SS&C
Screenshot: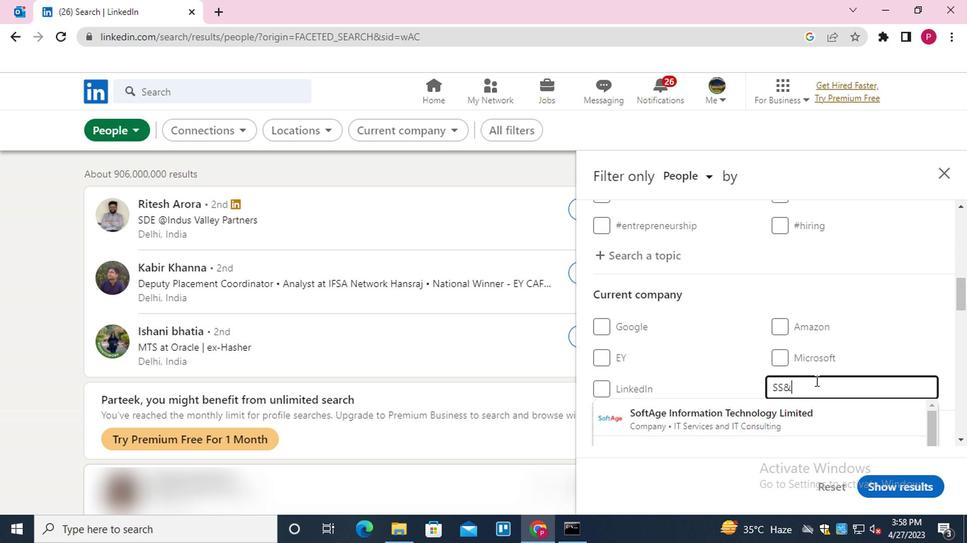 
Action: Mouse moved to (800, 288)
Screenshot: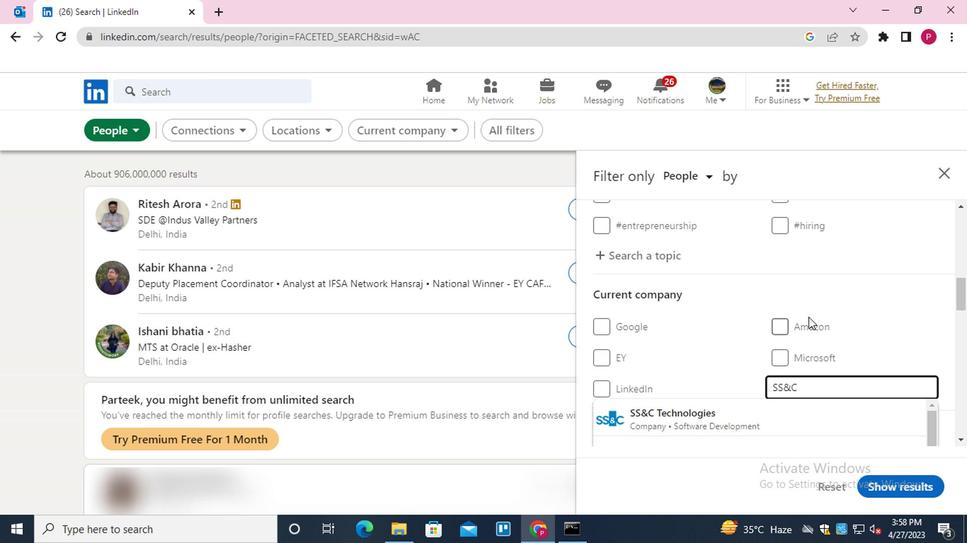 
Action: Mouse scrolled (800, 287) with delta (0, 0)
Screenshot: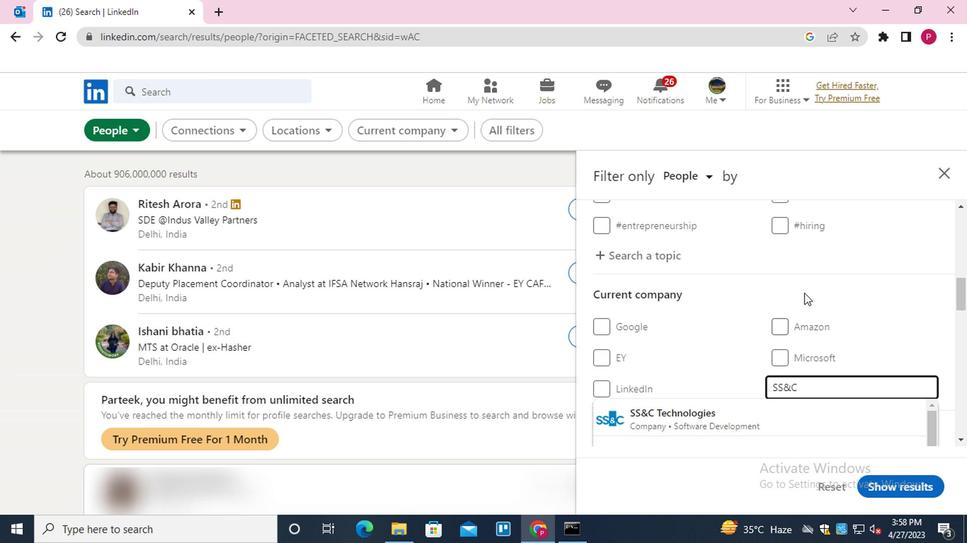 
Action: Mouse scrolled (800, 287) with delta (0, 0)
Screenshot: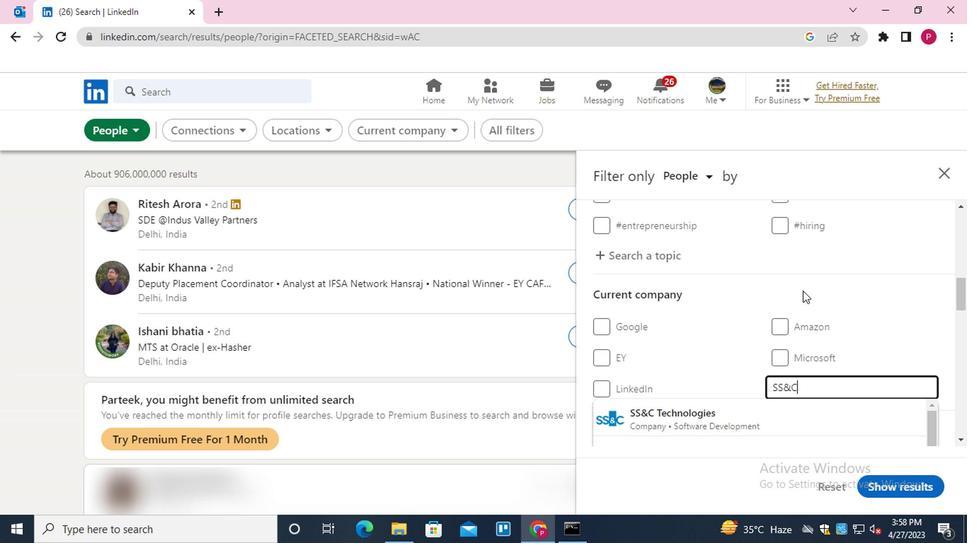 
Action: Key pressed <Key.down><Key.down><Key.down><Key.down><Key.enter>
Screenshot: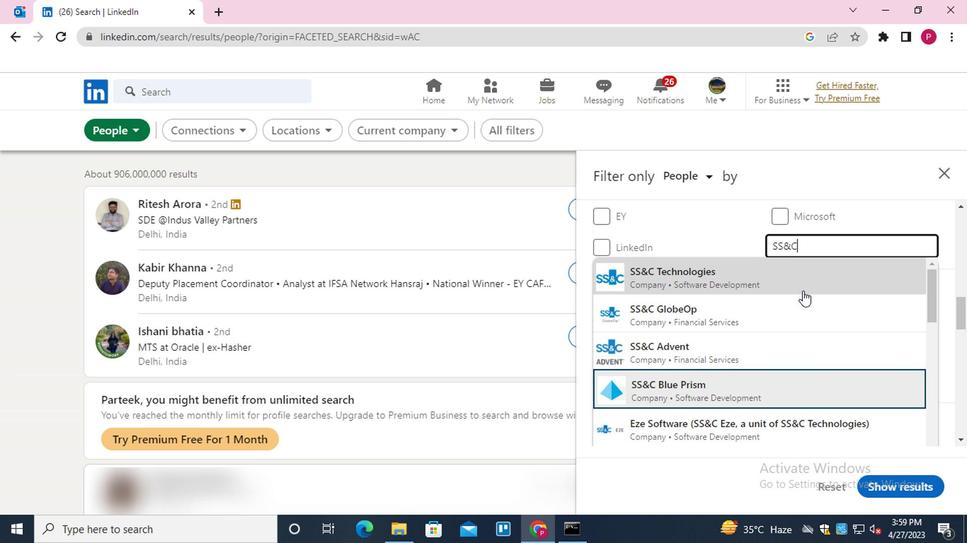 
Action: Mouse moved to (743, 301)
Screenshot: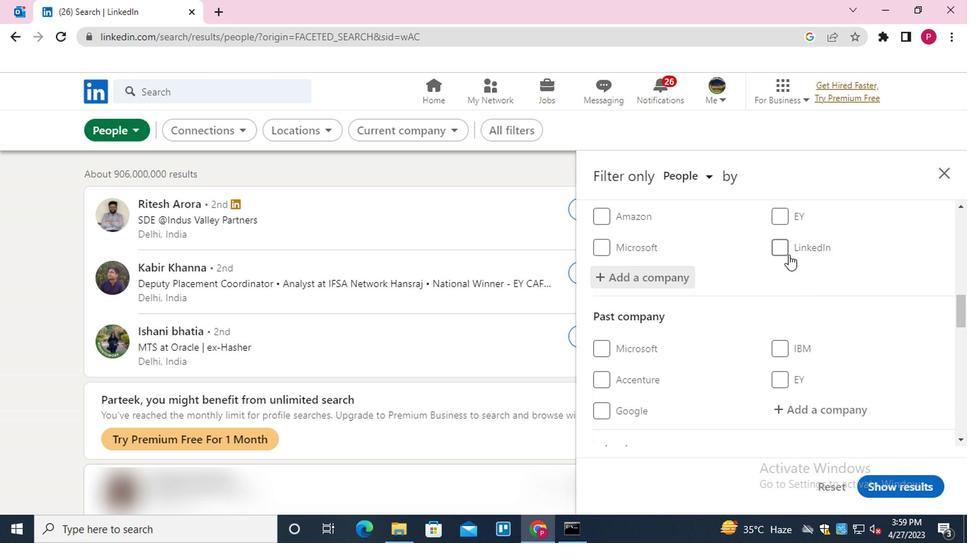 
Action: Mouse scrolled (743, 300) with delta (0, 0)
Screenshot: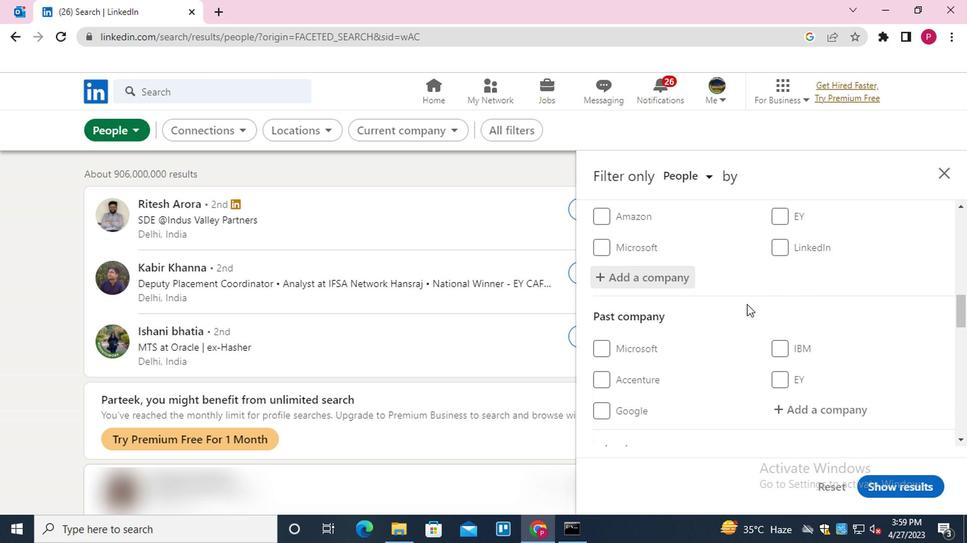 
Action: Mouse scrolled (743, 300) with delta (0, 0)
Screenshot: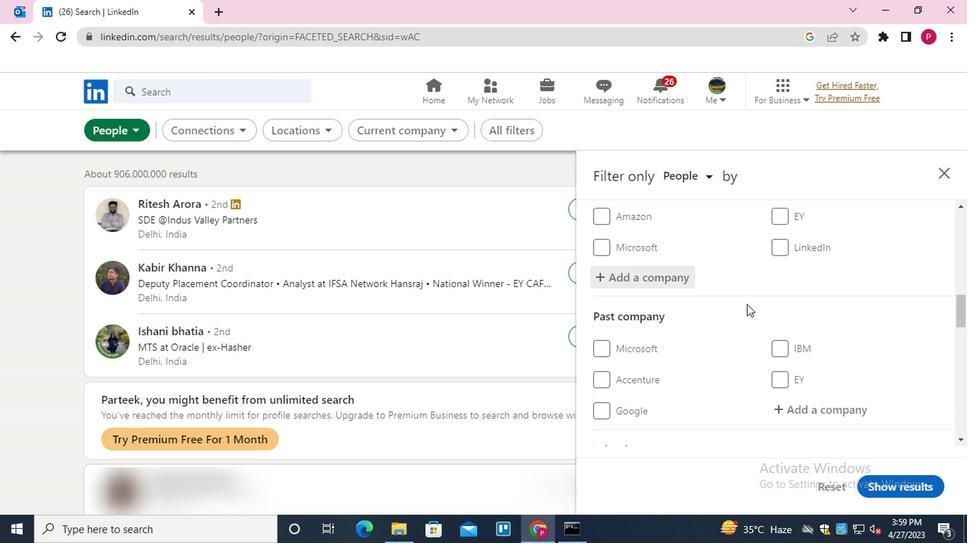 
Action: Mouse moved to (735, 307)
Screenshot: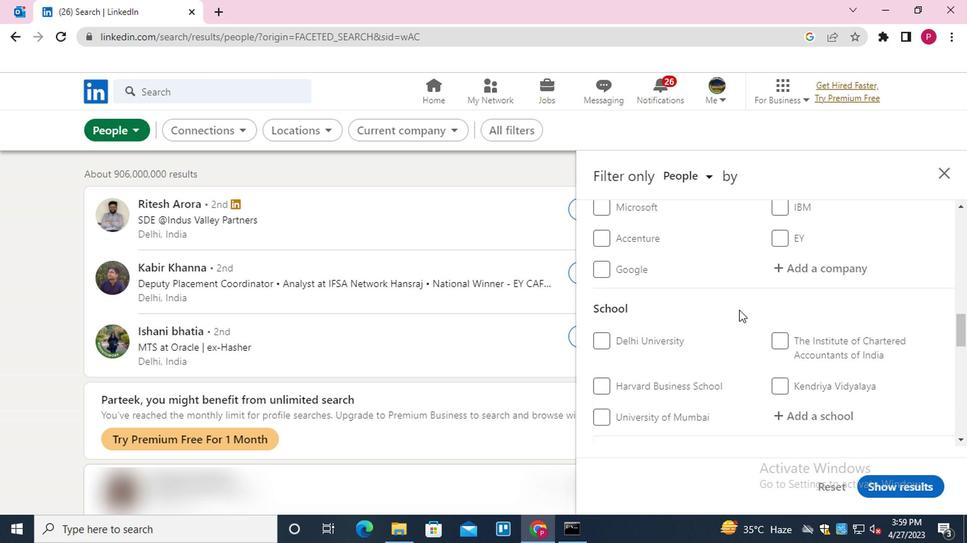 
Action: Mouse scrolled (735, 306) with delta (0, 0)
Screenshot: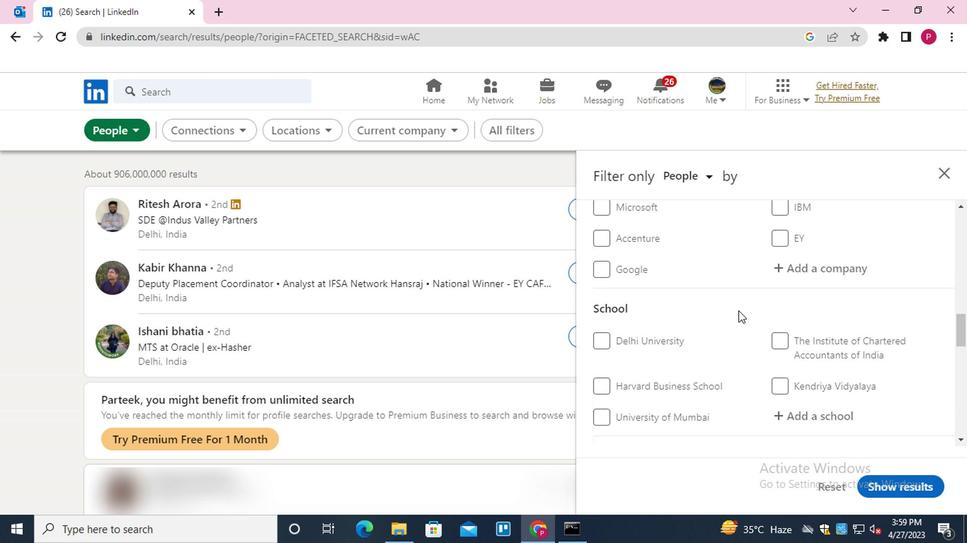 
Action: Mouse scrolled (735, 306) with delta (0, 0)
Screenshot: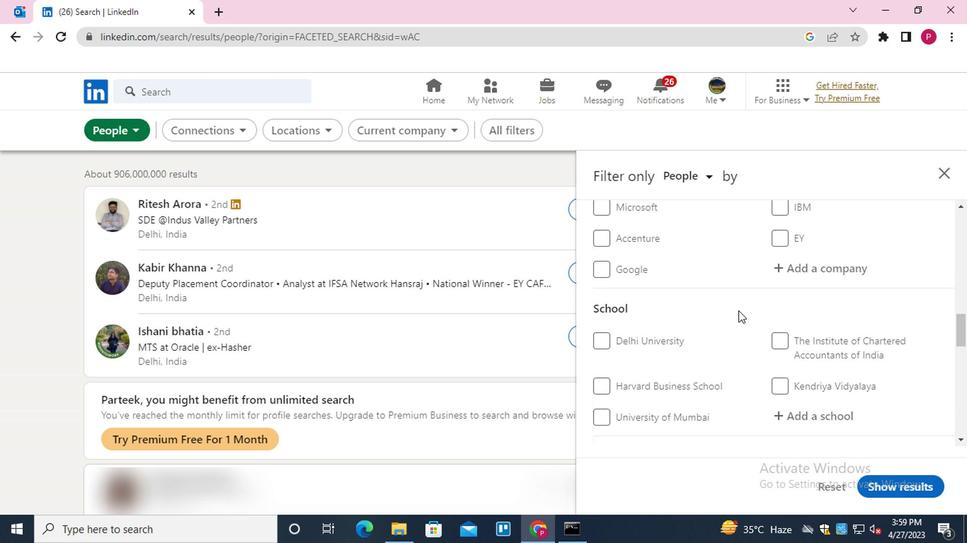 
Action: Mouse moved to (799, 276)
Screenshot: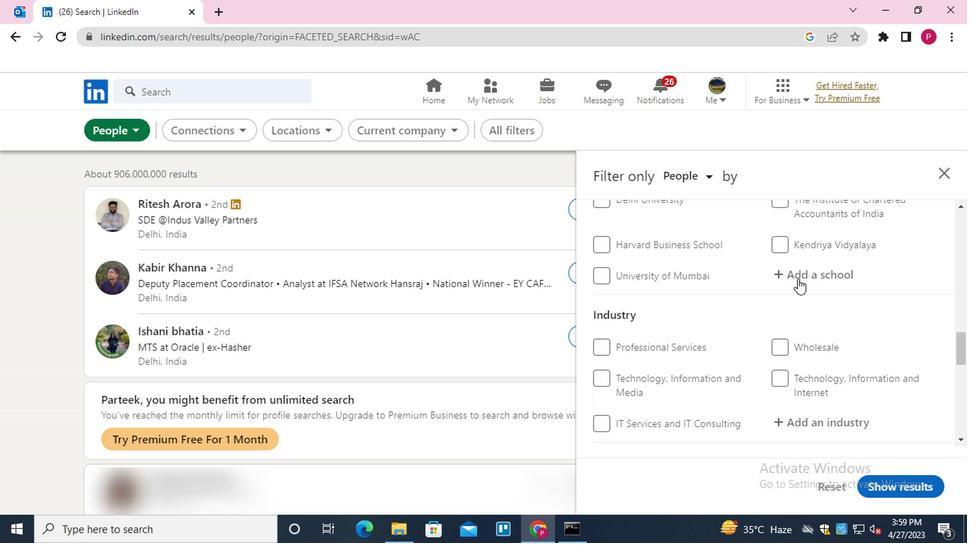 
Action: Mouse pressed left at (799, 276)
Screenshot: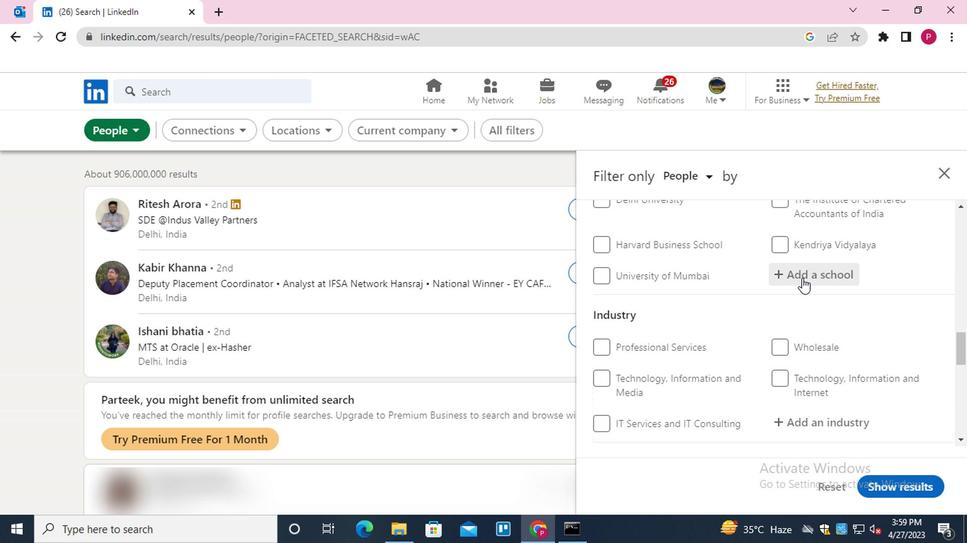 
Action: Key pressed <Key.shift><Key.shift>MAKHANLAL<Key.space><Key.down><Key.enter>
Screenshot: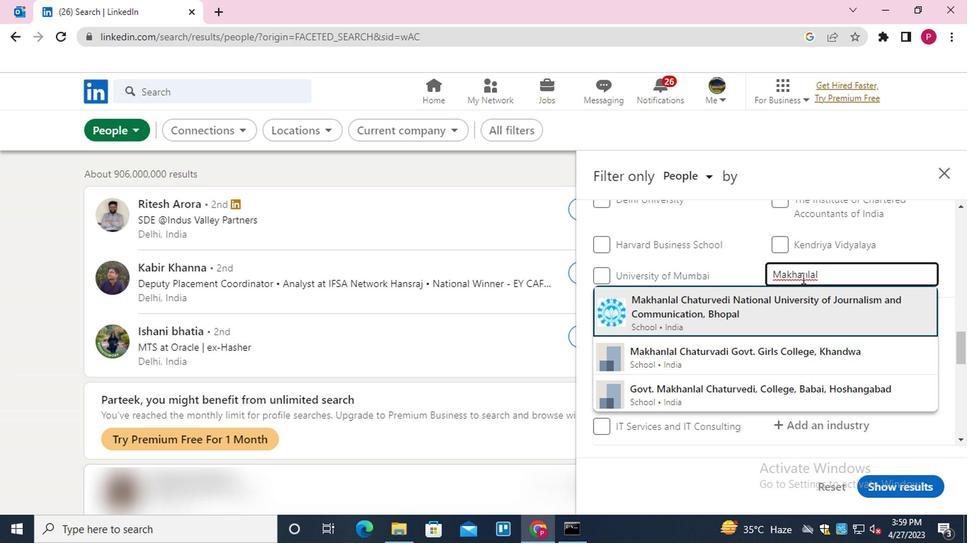 
Action: Mouse moved to (776, 294)
Screenshot: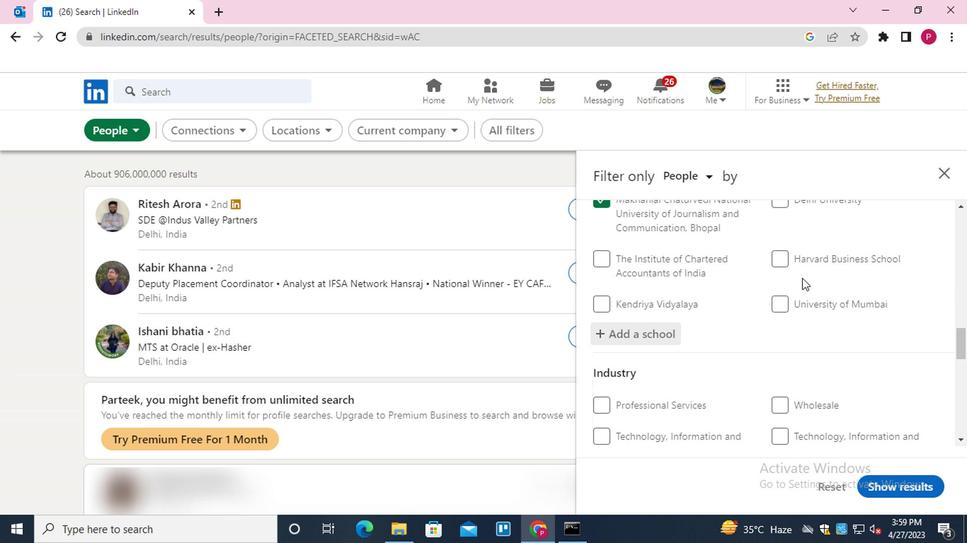 
Action: Mouse scrolled (776, 293) with delta (0, -1)
Screenshot: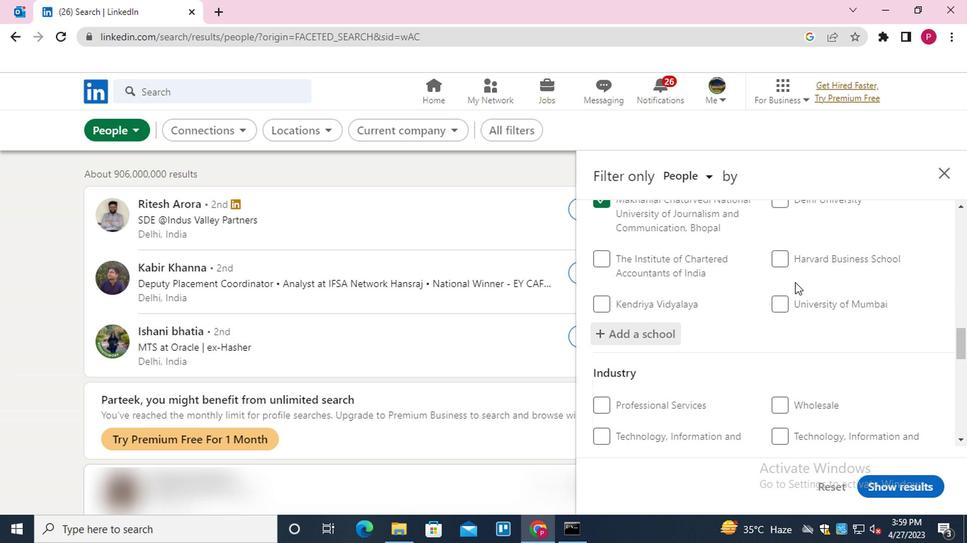 
Action: Mouse scrolled (776, 293) with delta (0, -1)
Screenshot: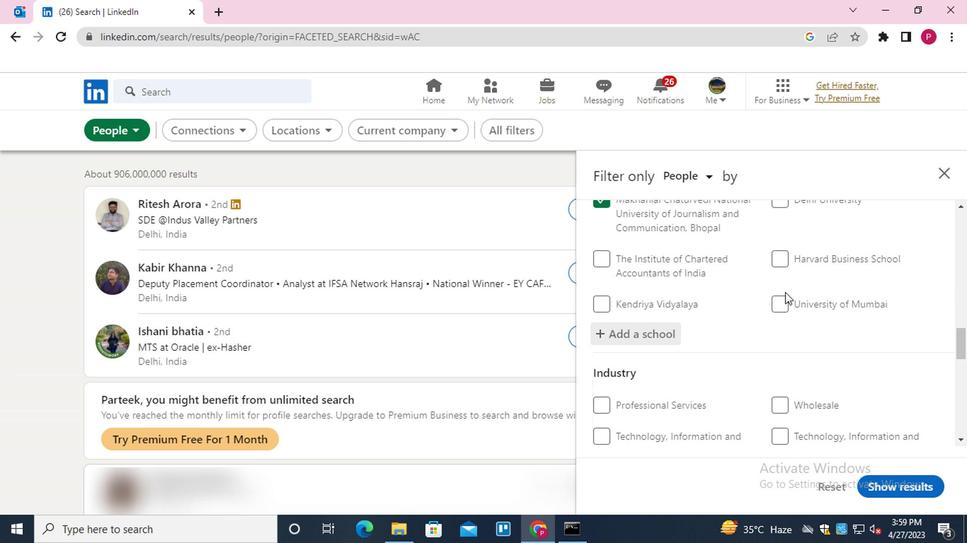 
Action: Mouse moved to (825, 333)
Screenshot: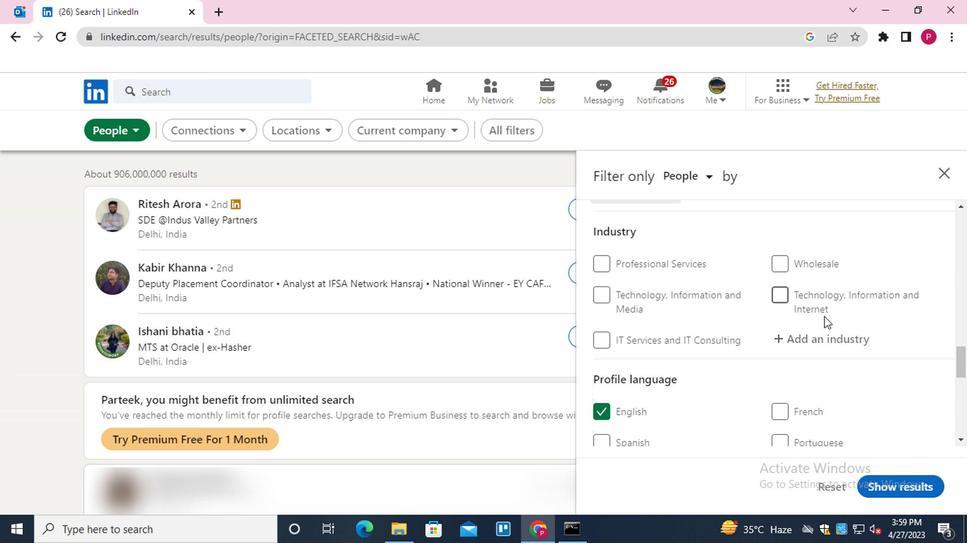 
Action: Mouse pressed left at (825, 333)
Screenshot: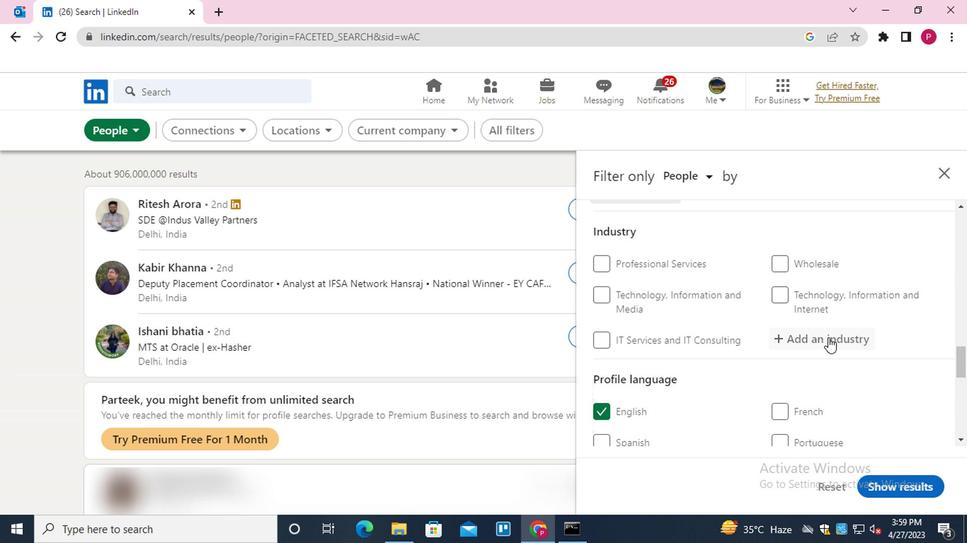 
Action: Key pressed <Key.shift><Key.shift><Key.shift><Key.shift><Key.shift><Key.shift><Key.shift><Key.shift><Key.shift><Key.shift><Key.shift><Key.shift><Key.shift><Key.shift><Key.shift><Key.shift><Key.shift><Key.shift><Key.shift><Key.shift><Key.shift><Key.shift><Key.shift><Key.shift><Key.shift><Key.shift>FINE<Key.down><Key.enter>
Screenshot: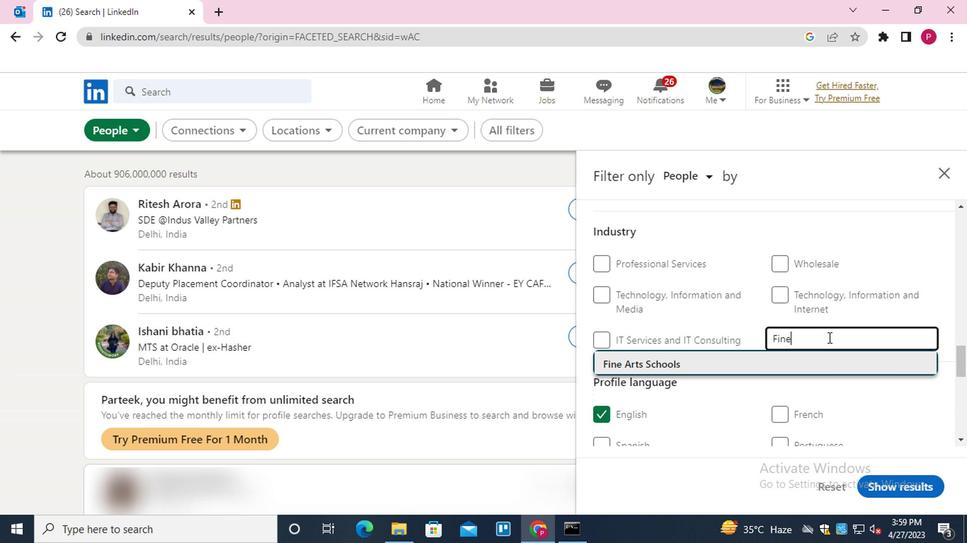 
Action: Mouse scrolled (825, 332) with delta (0, 0)
Screenshot: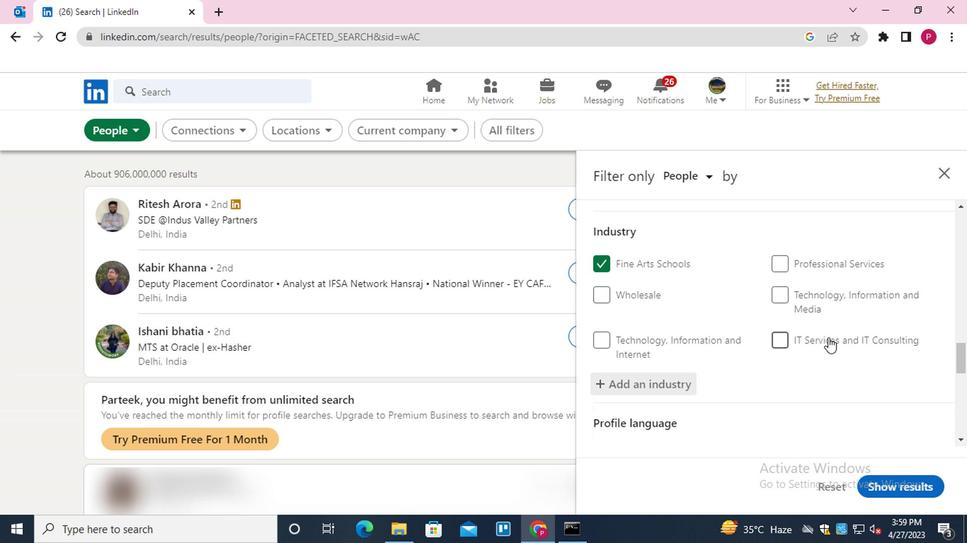 
Action: Mouse scrolled (825, 332) with delta (0, 0)
Screenshot: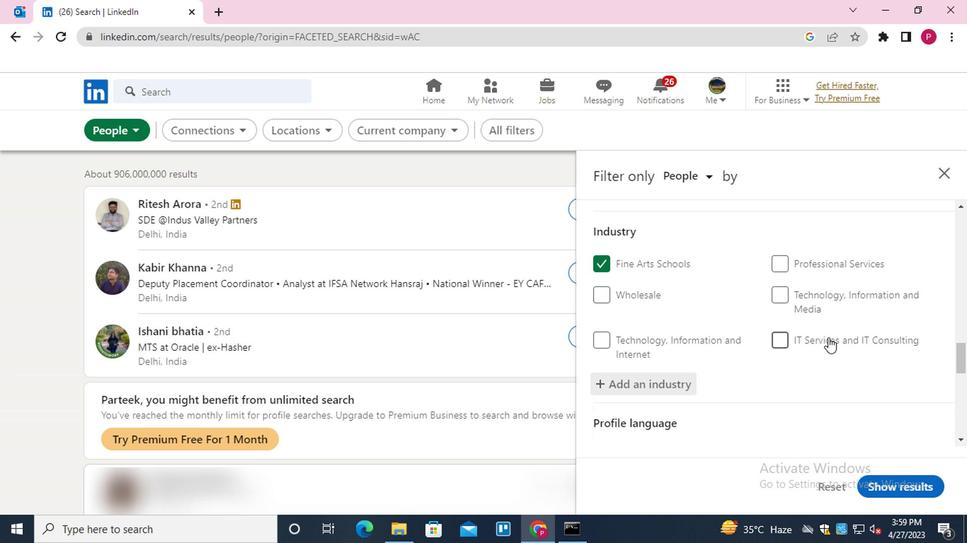 
Action: Mouse scrolled (825, 332) with delta (0, 0)
Screenshot: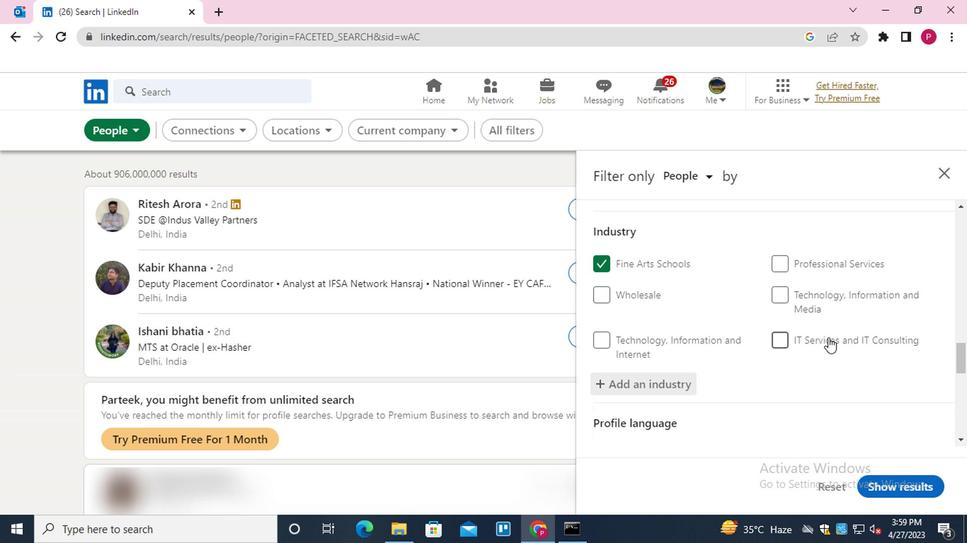 
Action: Mouse scrolled (825, 332) with delta (0, 0)
Screenshot: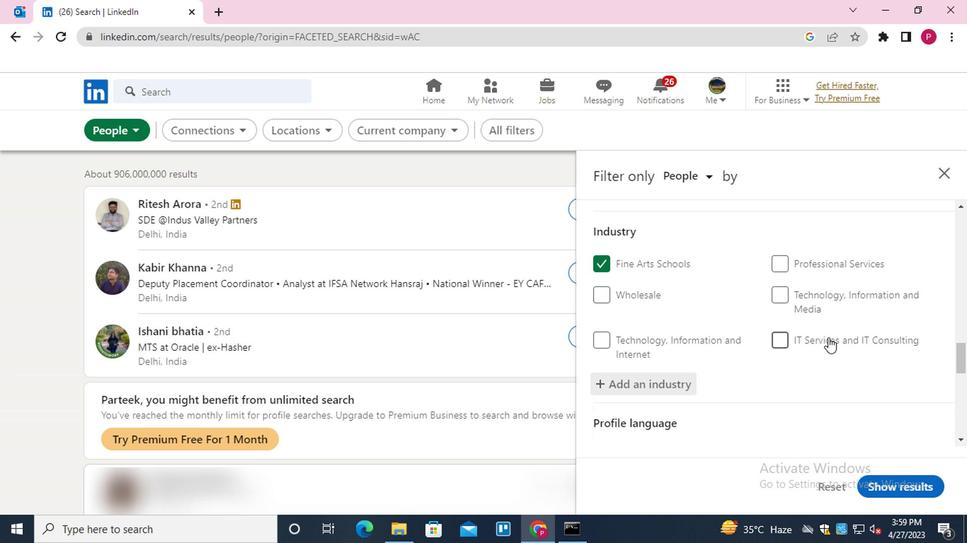 
Action: Mouse moved to (820, 355)
Screenshot: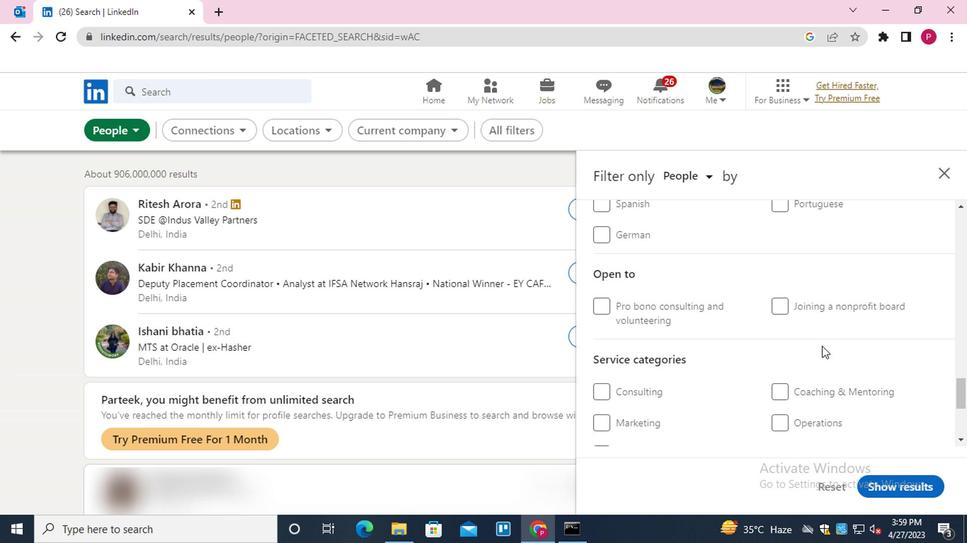 
Action: Mouse scrolled (820, 354) with delta (0, -1)
Screenshot: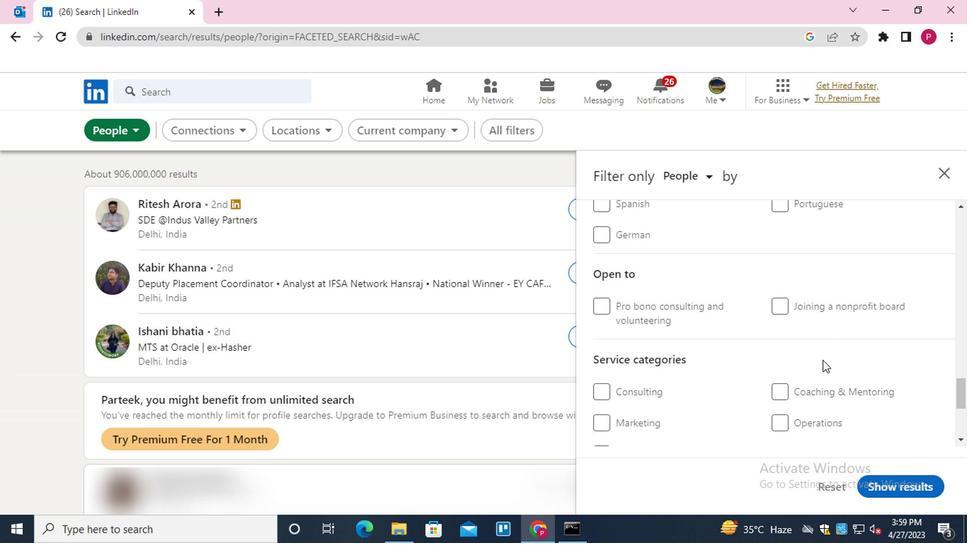 
Action: Mouse scrolled (820, 354) with delta (0, -1)
Screenshot: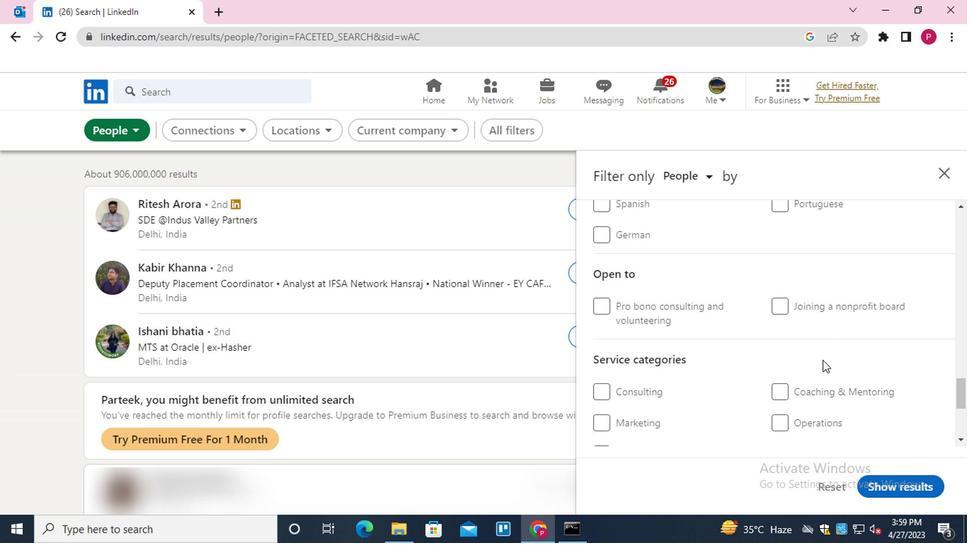 
Action: Mouse moved to (820, 356)
Screenshot: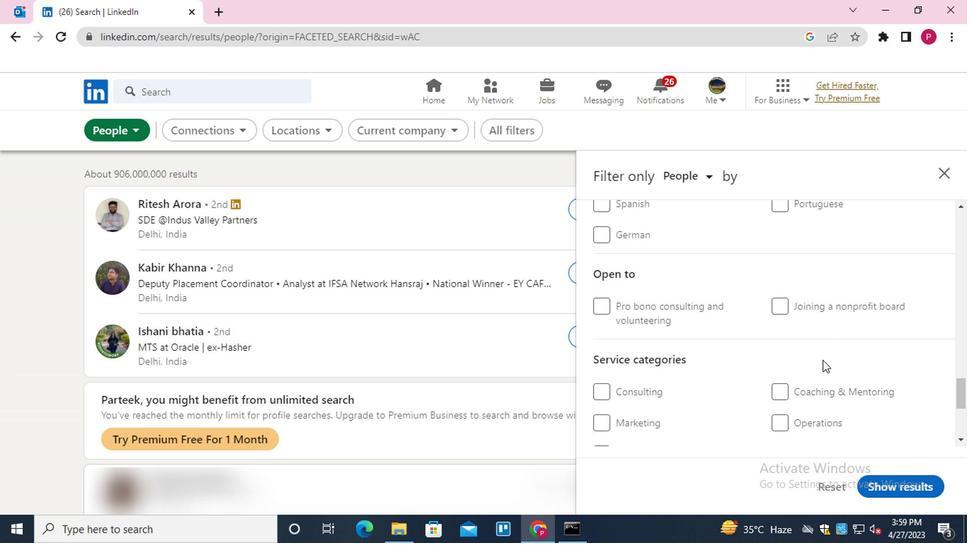 
Action: Mouse scrolled (820, 355) with delta (0, 0)
Screenshot: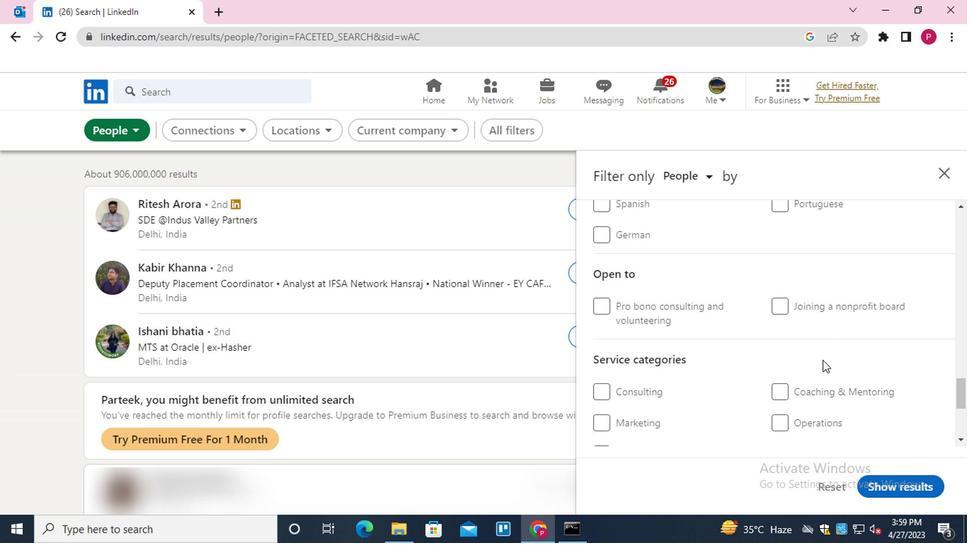 
Action: Mouse moved to (834, 247)
Screenshot: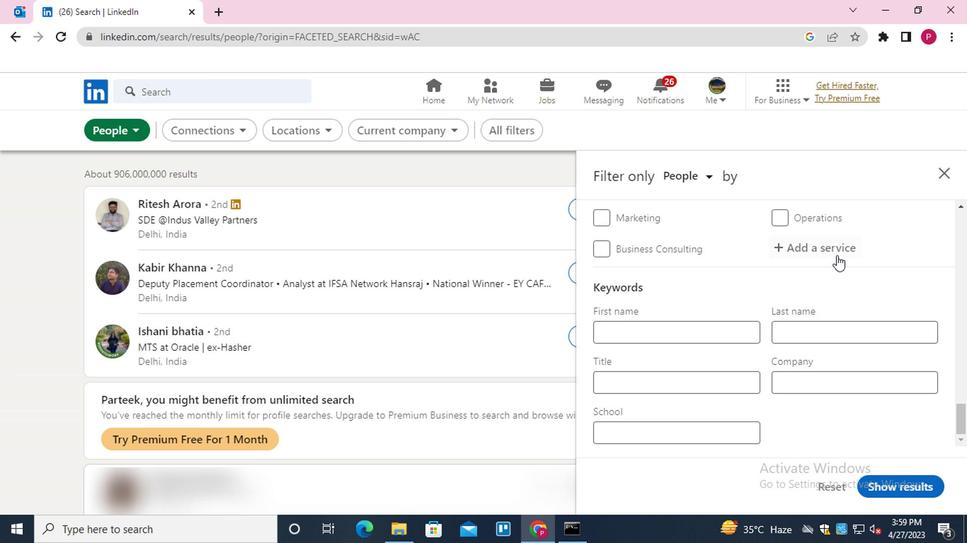 
Action: Mouse pressed left at (834, 247)
Screenshot: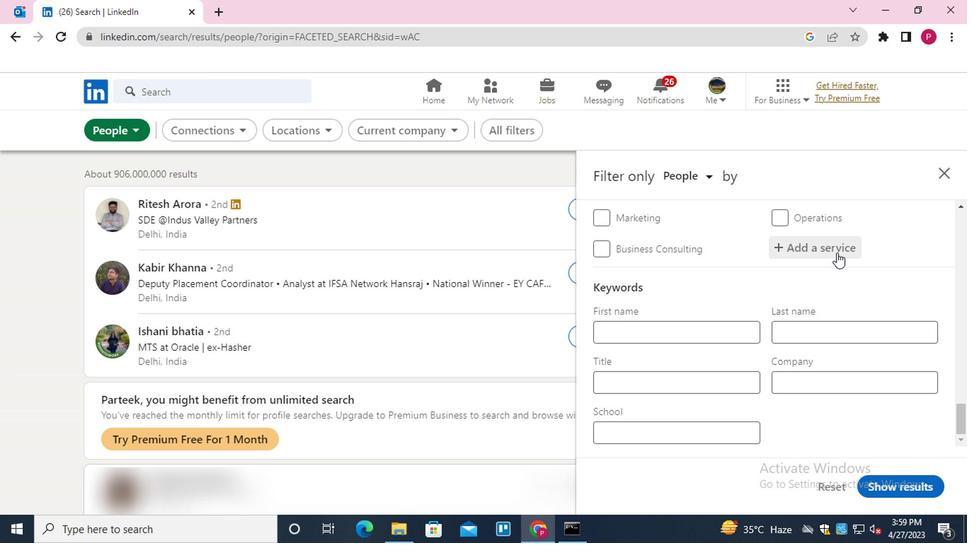 
Action: Key pressed <Key.shift>CORPORATE<Key.down><Key.enter>
Screenshot: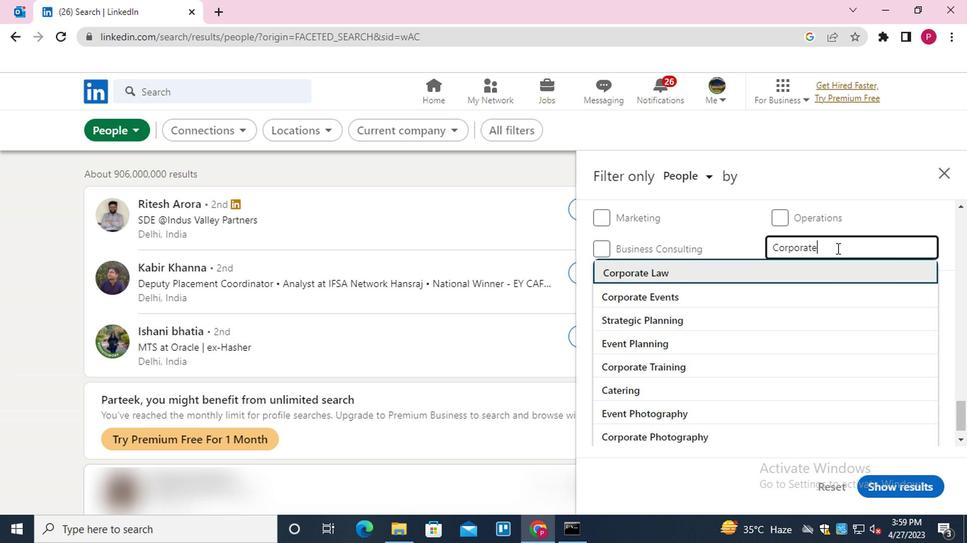 
Action: Mouse moved to (946, 435)
Screenshot: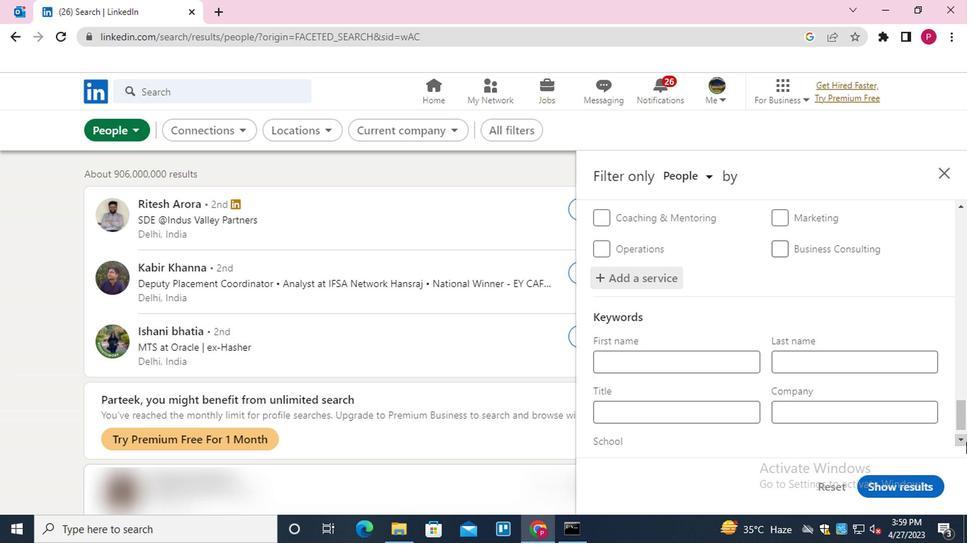 
Action: Mouse scrolled (946, 434) with delta (0, -1)
Screenshot: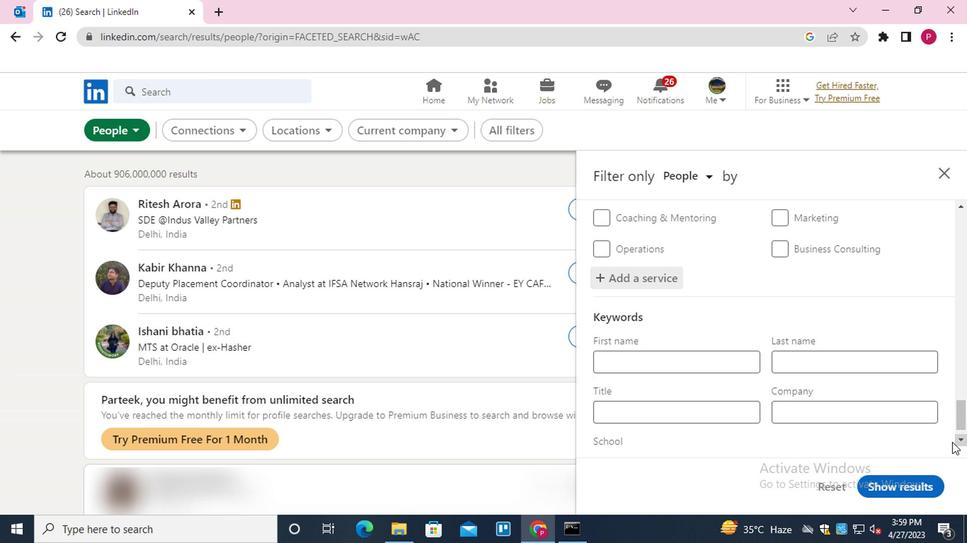 
Action: Mouse moved to (938, 441)
Screenshot: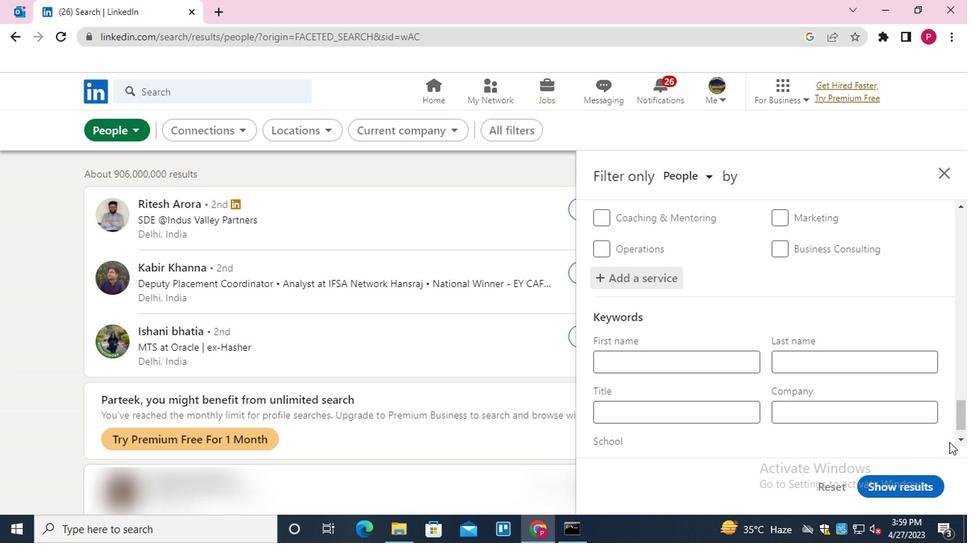 
Action: Mouse scrolled (938, 440) with delta (0, -1)
Screenshot: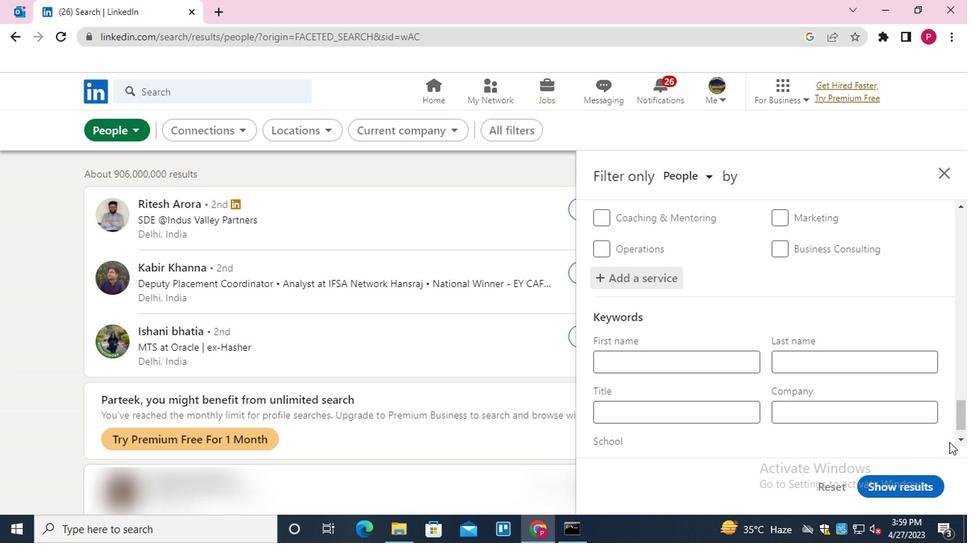 
Action: Mouse moved to (924, 462)
Screenshot: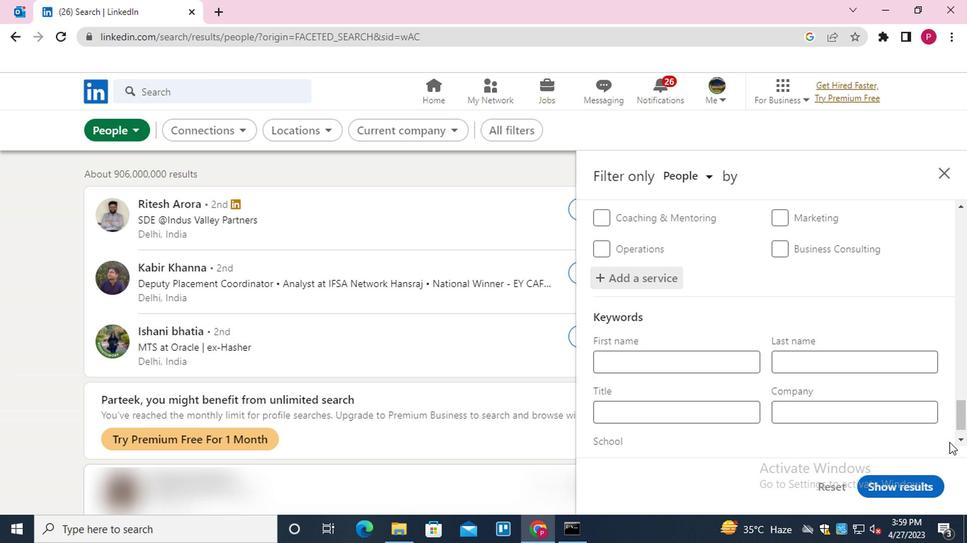 
Action: Mouse scrolled (924, 462) with delta (0, 0)
Screenshot: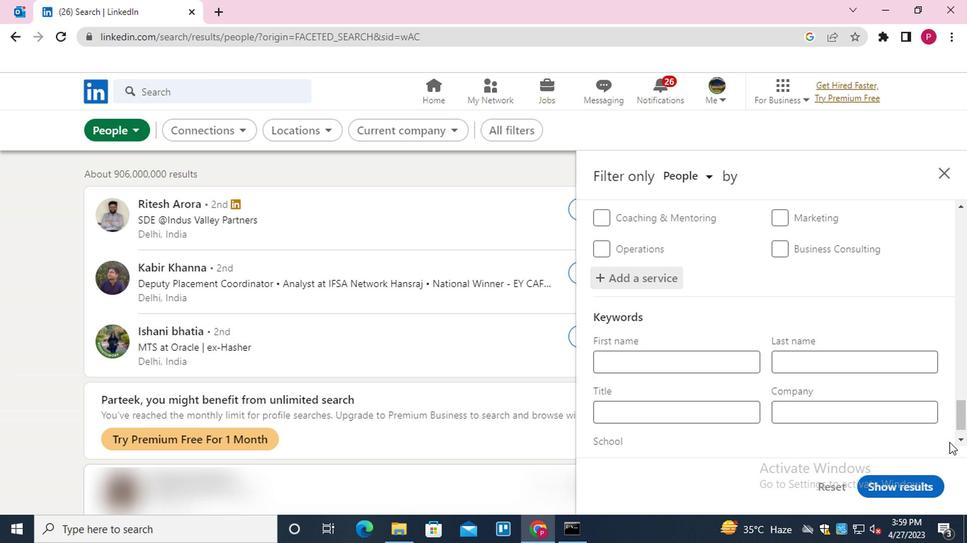 
Action: Mouse moved to (635, 371)
Screenshot: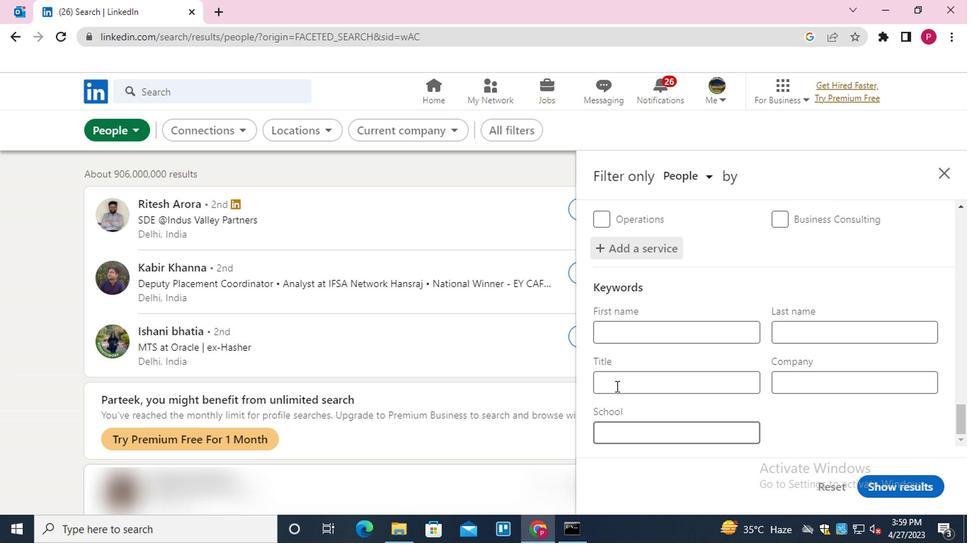 
Action: Mouse pressed left at (635, 371)
Screenshot: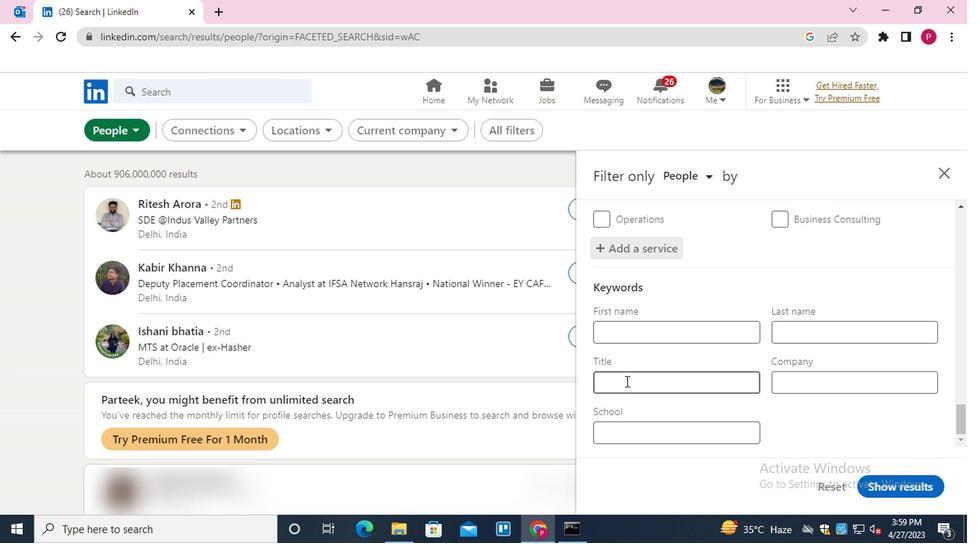 
Action: Key pressed <Key.shift>MARKETING<Key.space><Key.shift>DE<Key.backspace>IRECTORS
Screenshot: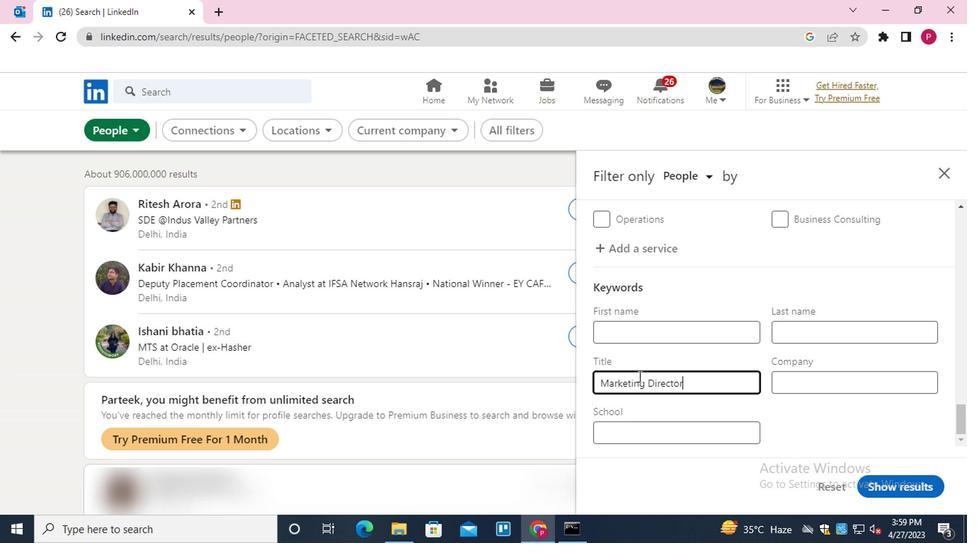 
Action: Mouse moved to (928, 485)
Screenshot: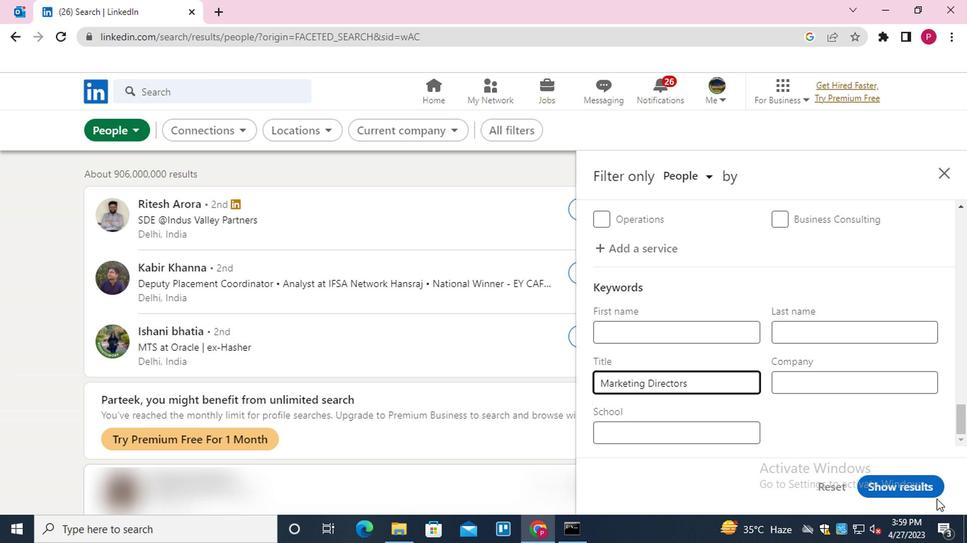 
Action: Mouse pressed left at (928, 485)
Screenshot: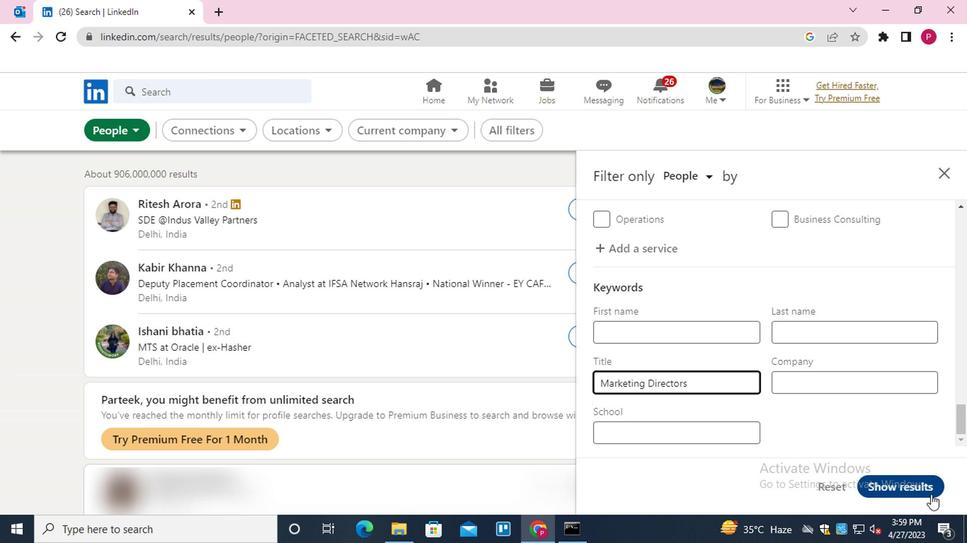 
Action: Mouse moved to (842, 368)
Screenshot: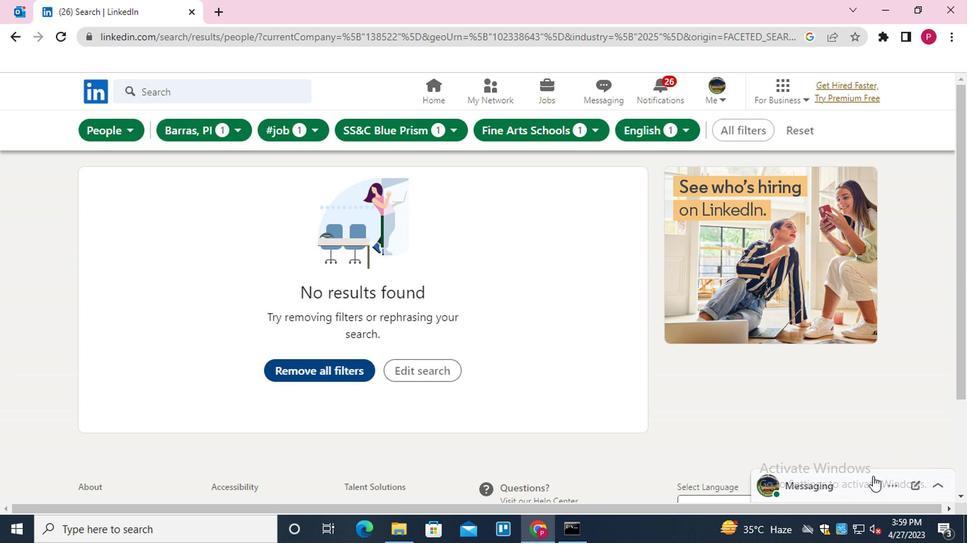 
